 Task: Look for space in Montecarlo, Argentina from 4th September, 2023 to 10th September, 2023 for 1 adult in price range Rs.9000 to Rs.17000. Place can be private room with 1  bedroom having 1 bed and 1 bathroom. Property type can be hotel. Amenities needed are: heating, . Booking option can be shelf check-in. Required host language is English.
Action: Mouse moved to (382, 135)
Screenshot: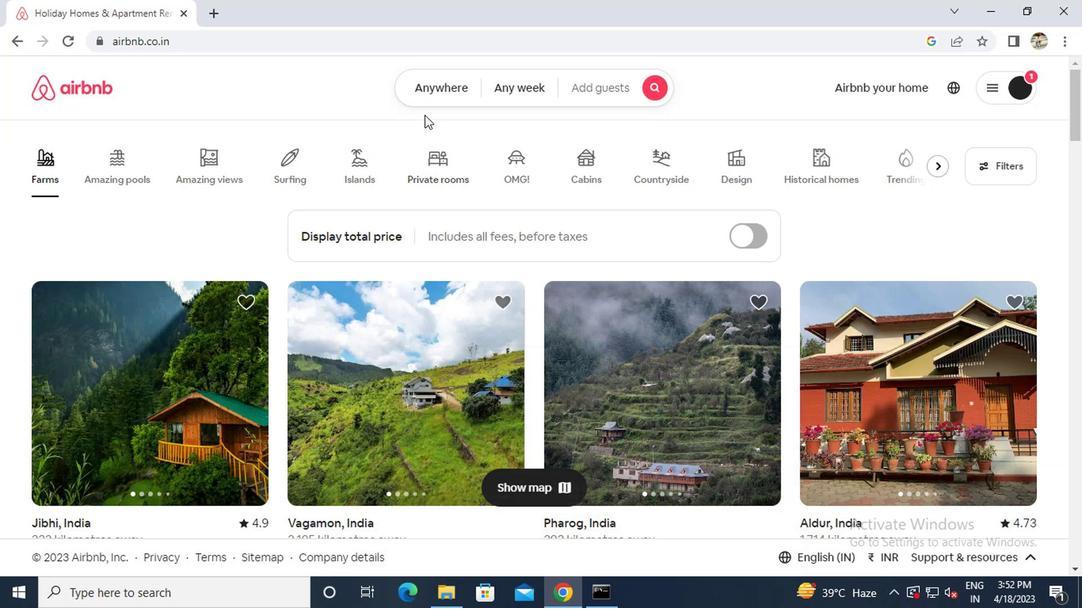 
Action: Mouse pressed left at (382, 135)
Screenshot: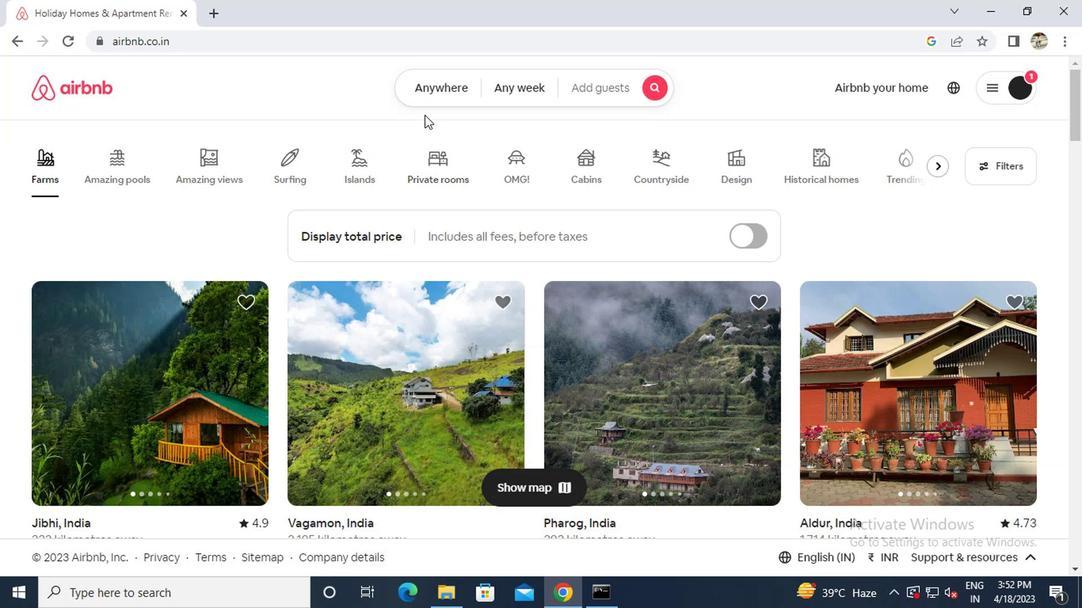 
Action: Mouse moved to (316, 178)
Screenshot: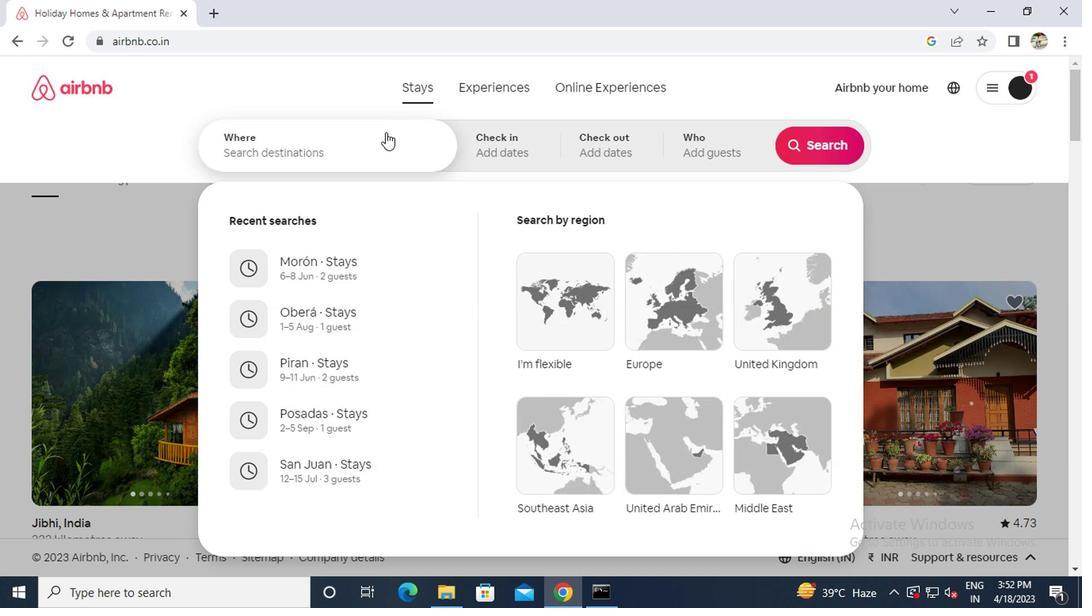 
Action: Mouse pressed left at (316, 178)
Screenshot: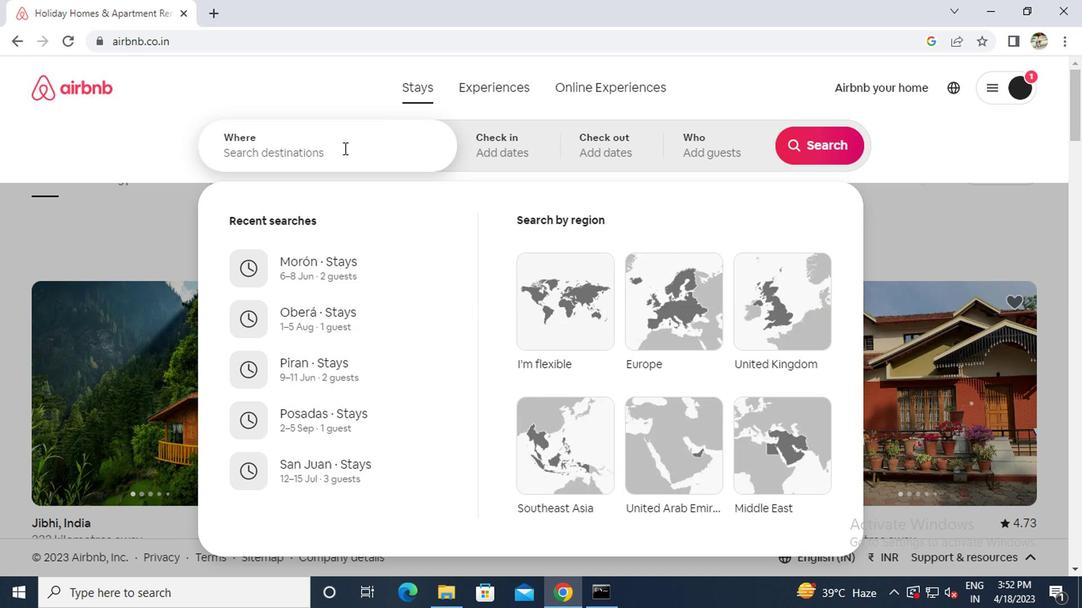 
Action: Key pressed m<Key.caps_lock>ontecarlo<Key.space><Key.caps_lock>a<Key.caps_lock>rgentina
Screenshot: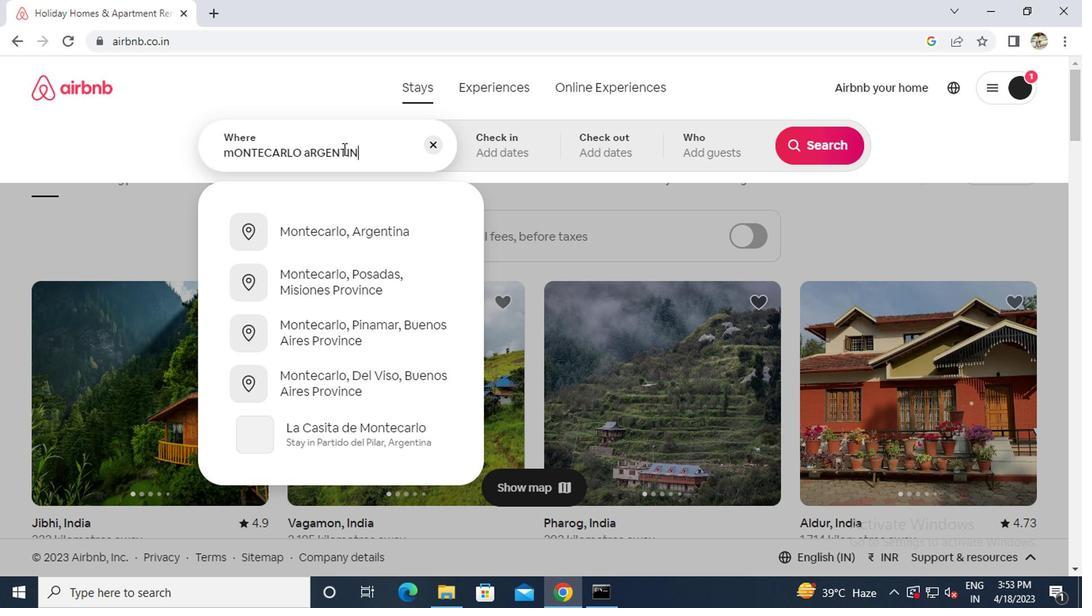 
Action: Mouse moved to (311, 236)
Screenshot: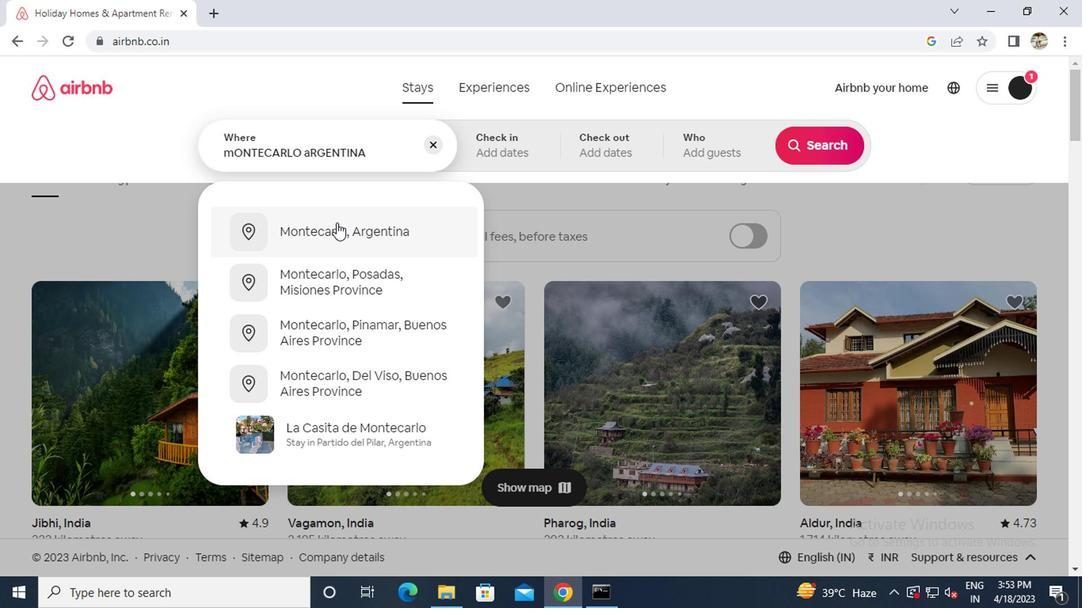 
Action: Mouse pressed left at (311, 236)
Screenshot: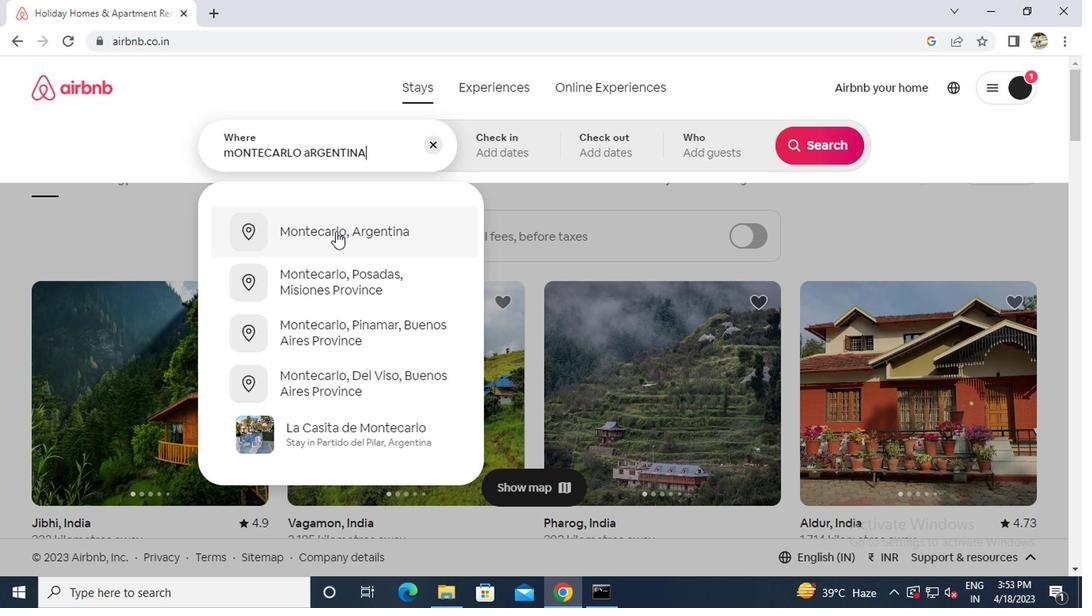 
Action: Mouse moved to (644, 264)
Screenshot: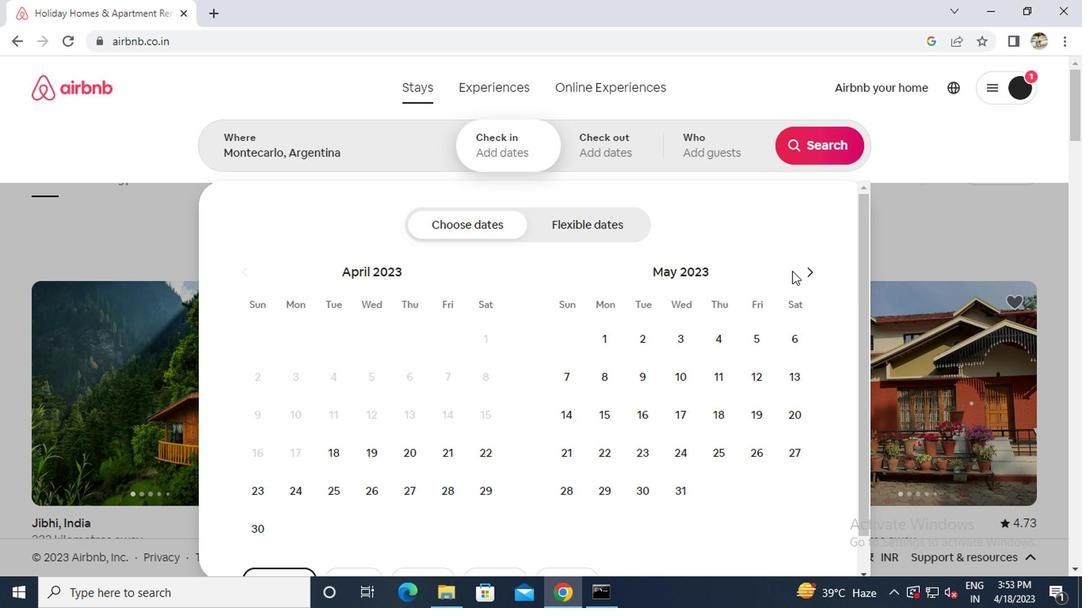 
Action: Mouse pressed left at (644, 264)
Screenshot: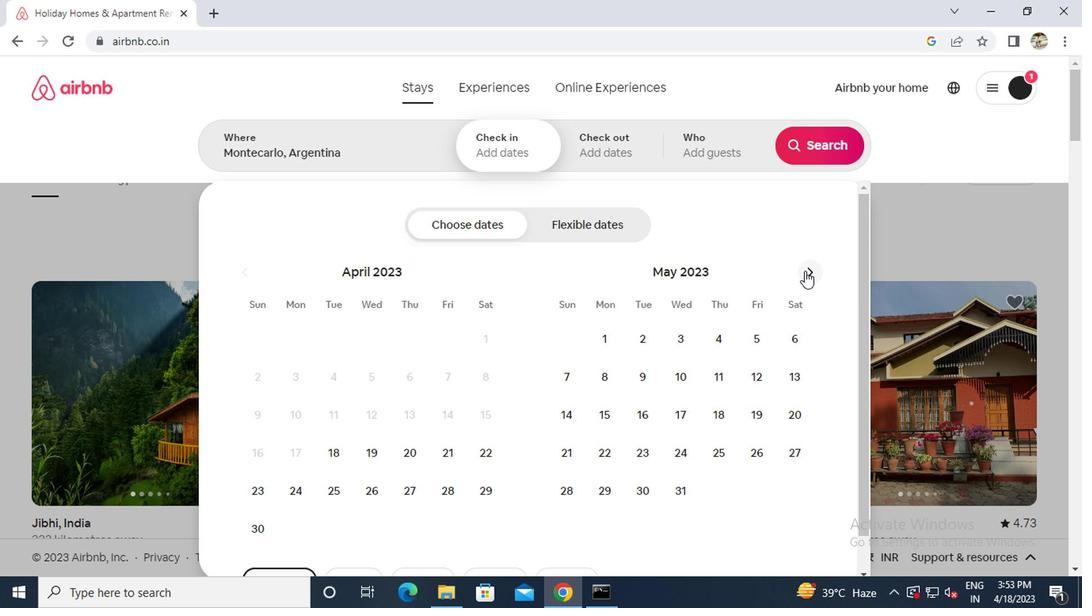 
Action: Mouse pressed left at (644, 264)
Screenshot: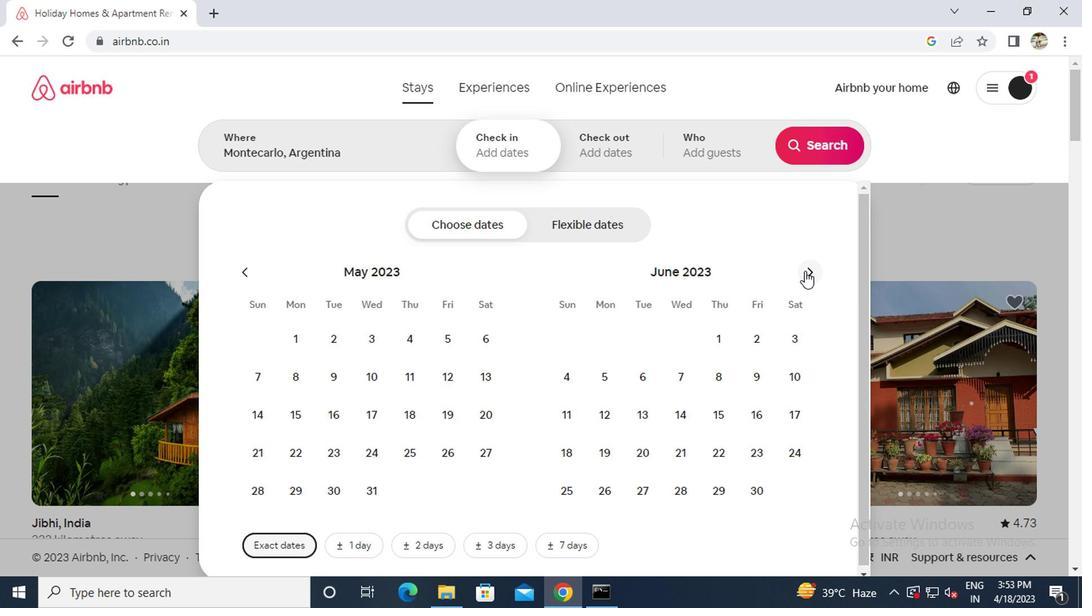 
Action: Mouse pressed left at (644, 264)
Screenshot: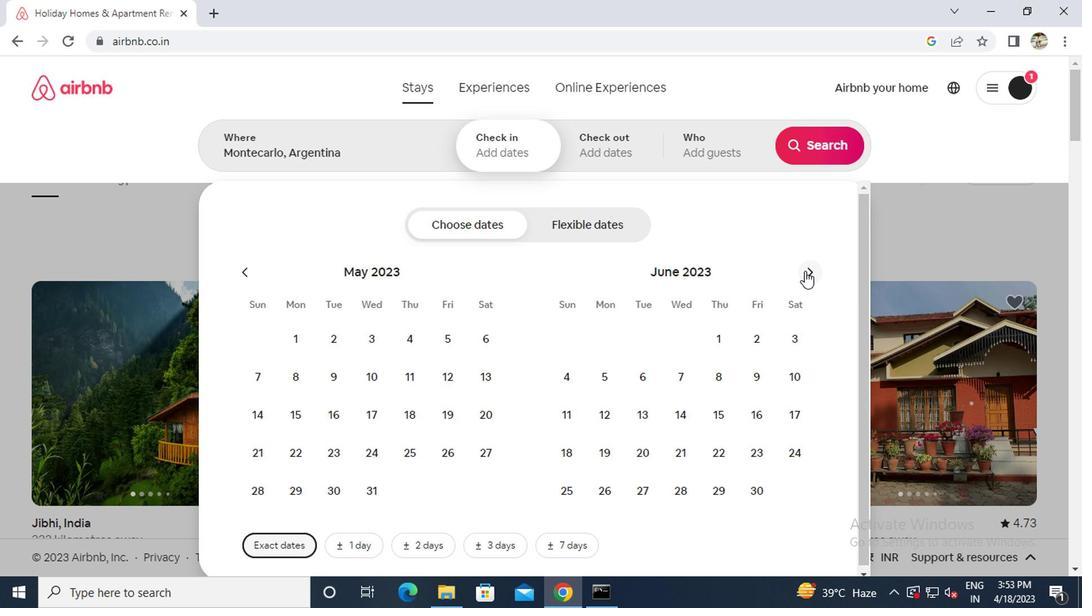 
Action: Mouse pressed left at (644, 264)
Screenshot: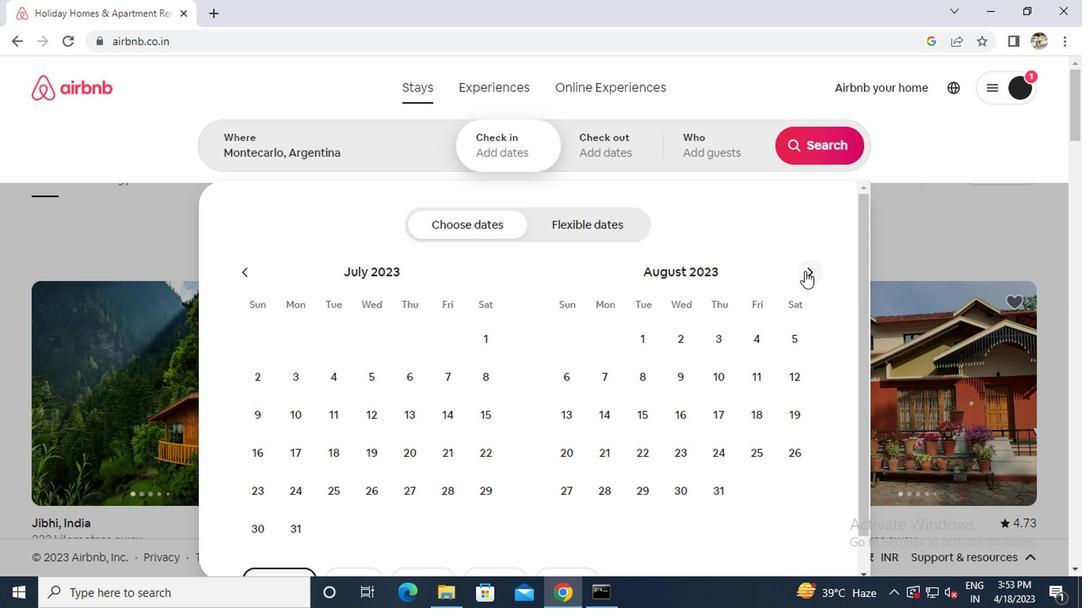 
Action: Mouse moved to (505, 335)
Screenshot: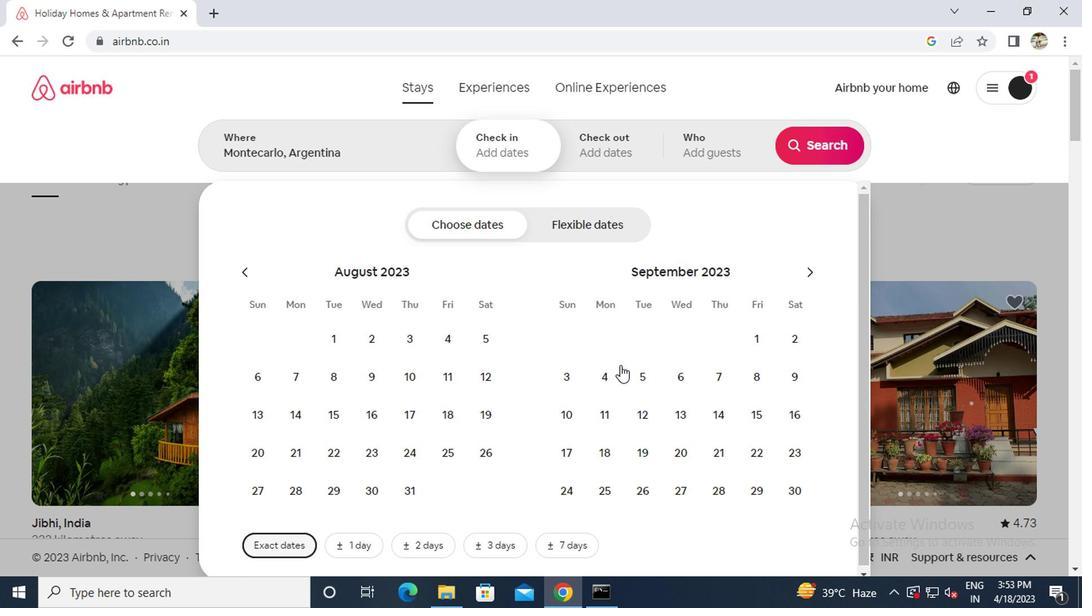 
Action: Mouse pressed left at (505, 335)
Screenshot: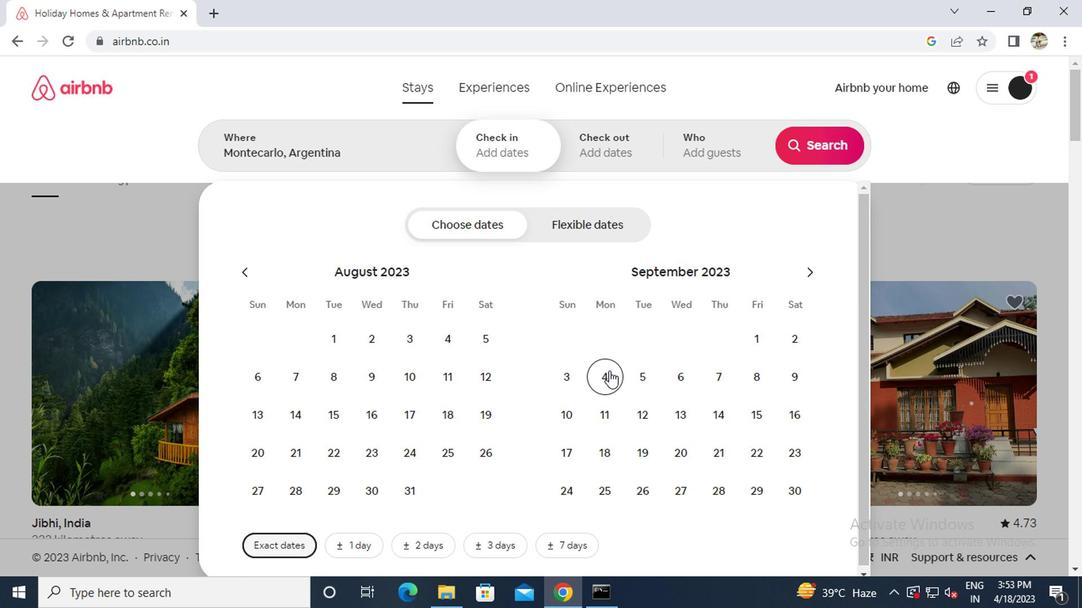 
Action: Mouse moved to (476, 361)
Screenshot: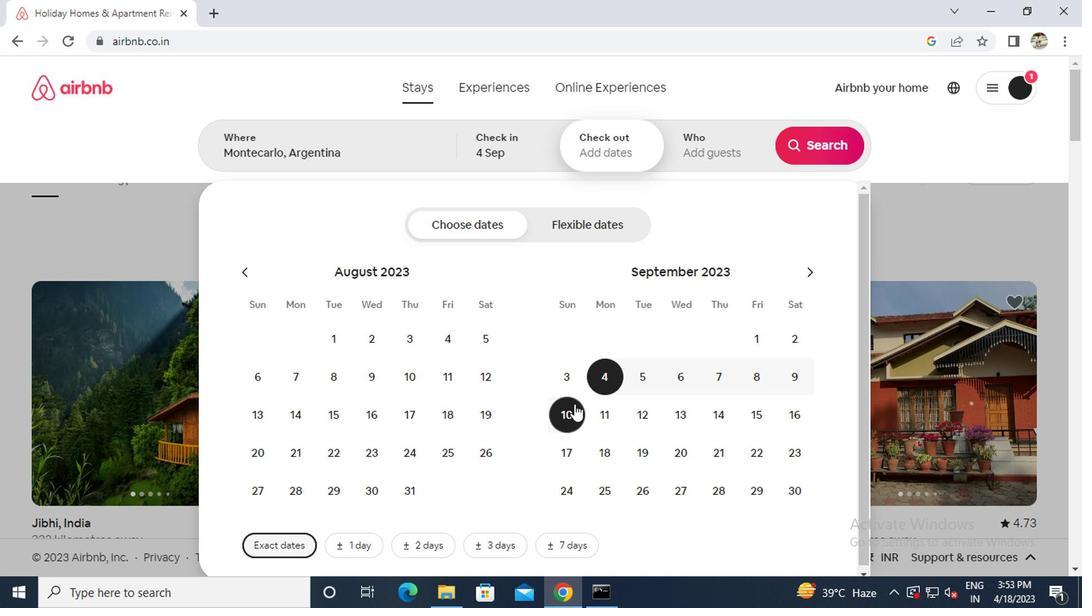 
Action: Mouse pressed left at (476, 361)
Screenshot: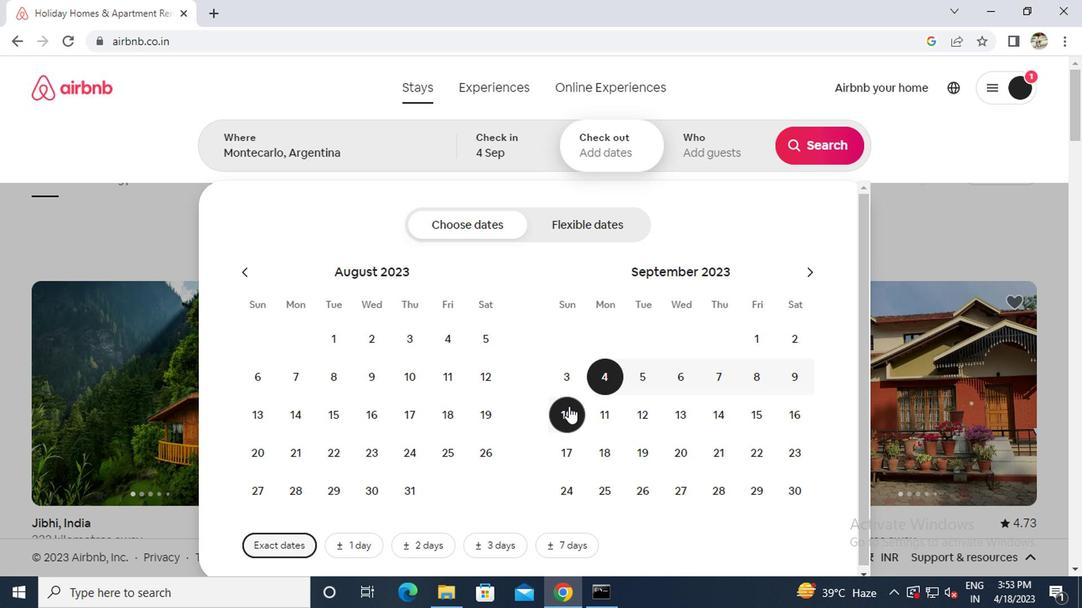 
Action: Mouse moved to (569, 185)
Screenshot: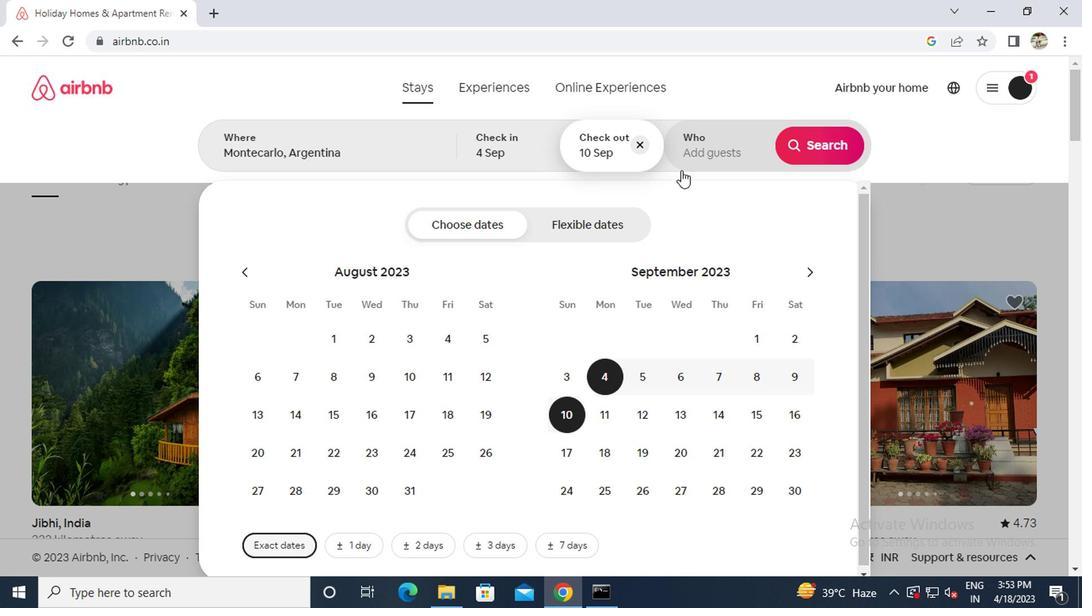
Action: Mouse pressed left at (569, 185)
Screenshot: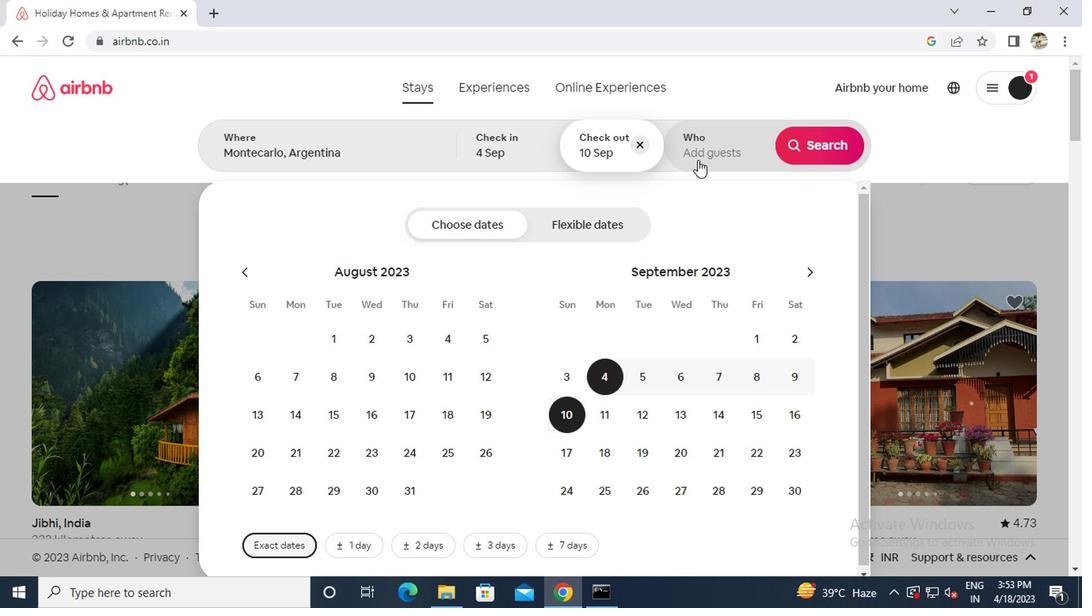 
Action: Mouse moved to (657, 231)
Screenshot: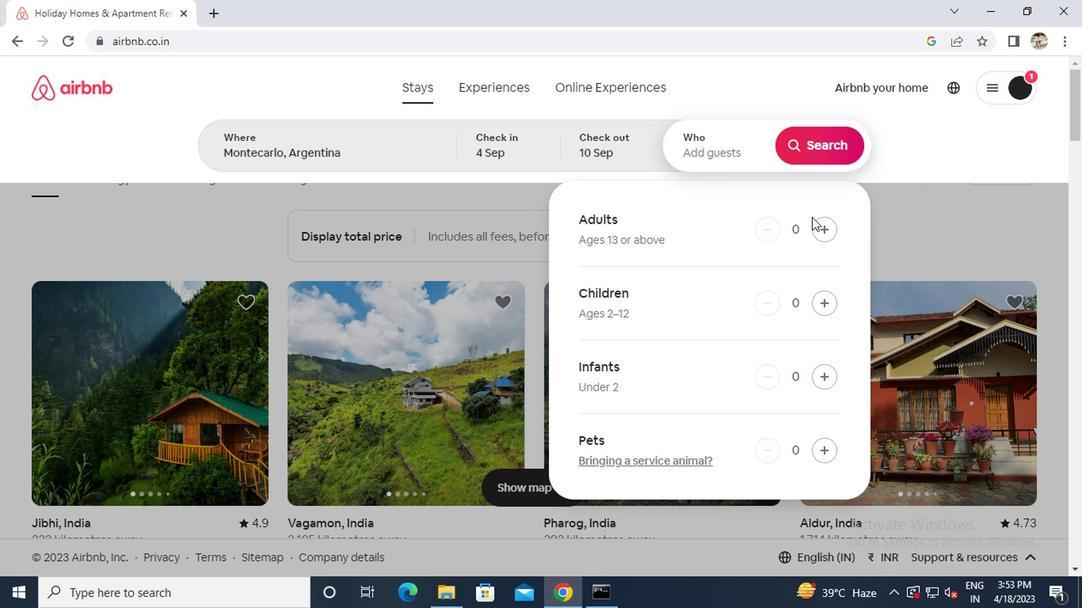 
Action: Mouse pressed left at (657, 231)
Screenshot: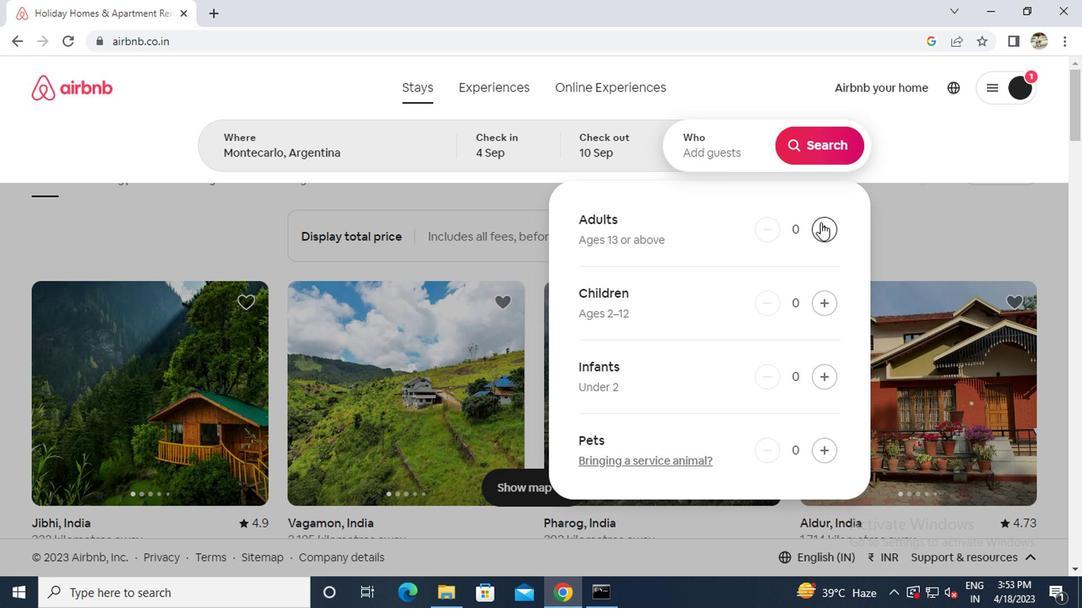
Action: Mouse moved to (657, 170)
Screenshot: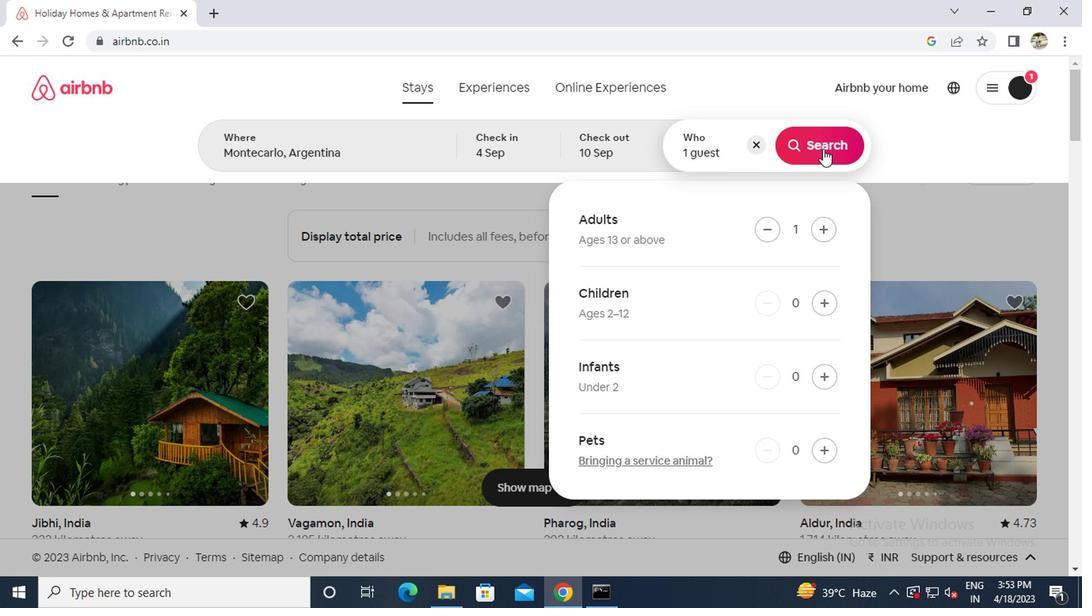 
Action: Mouse pressed left at (657, 170)
Screenshot: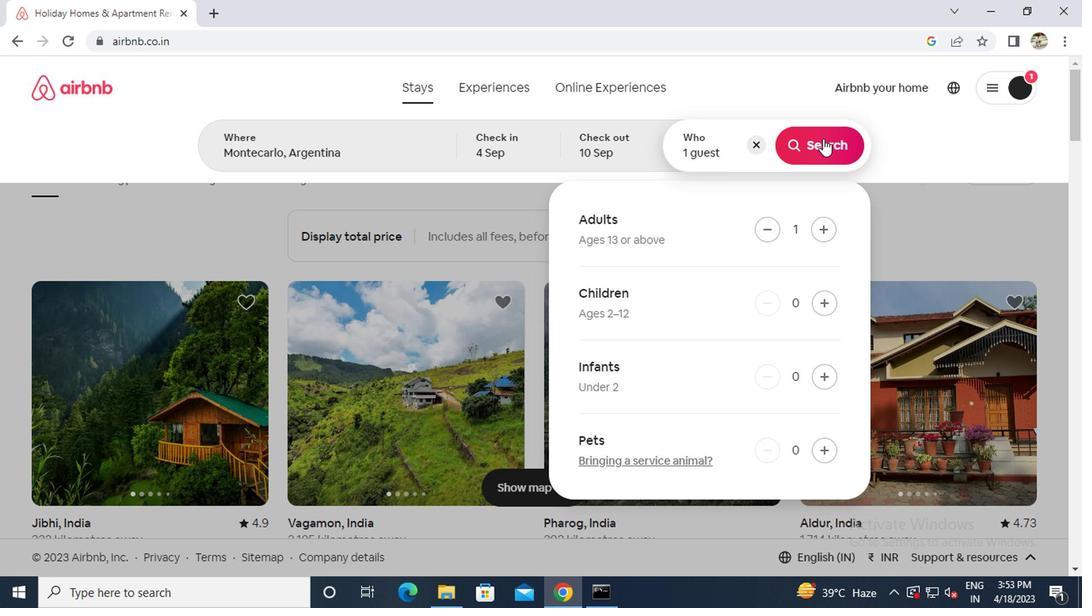 
Action: Mouse moved to (783, 179)
Screenshot: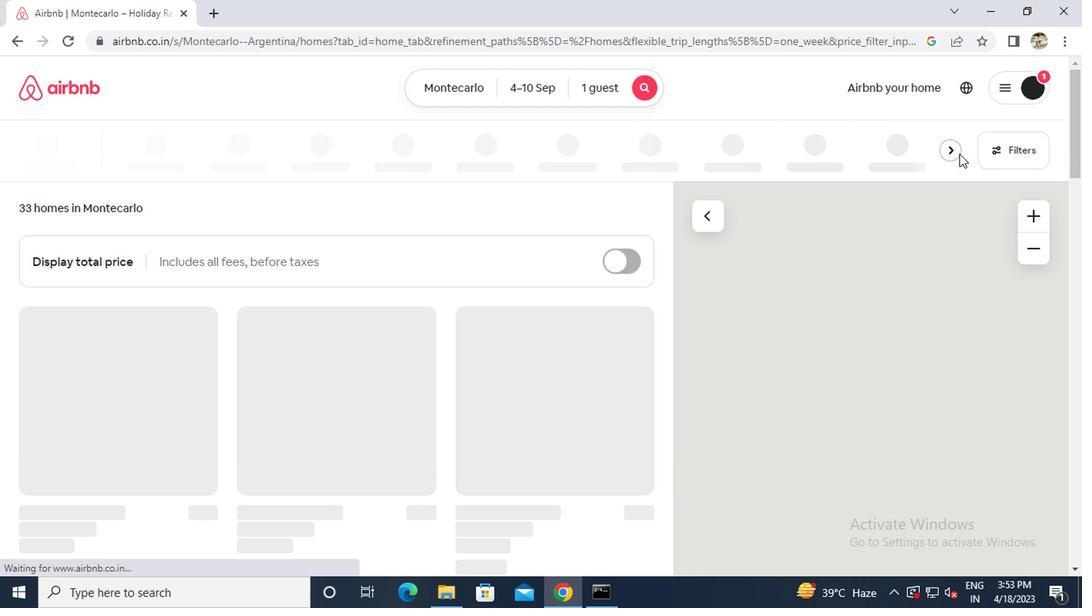 
Action: Mouse pressed left at (783, 179)
Screenshot: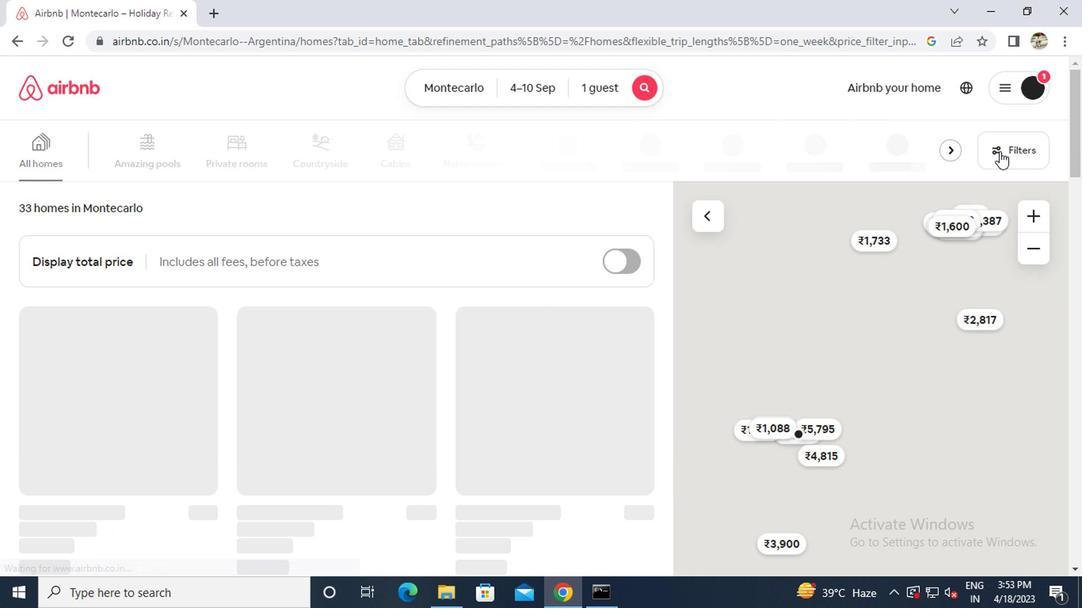 
Action: Mouse moved to (325, 321)
Screenshot: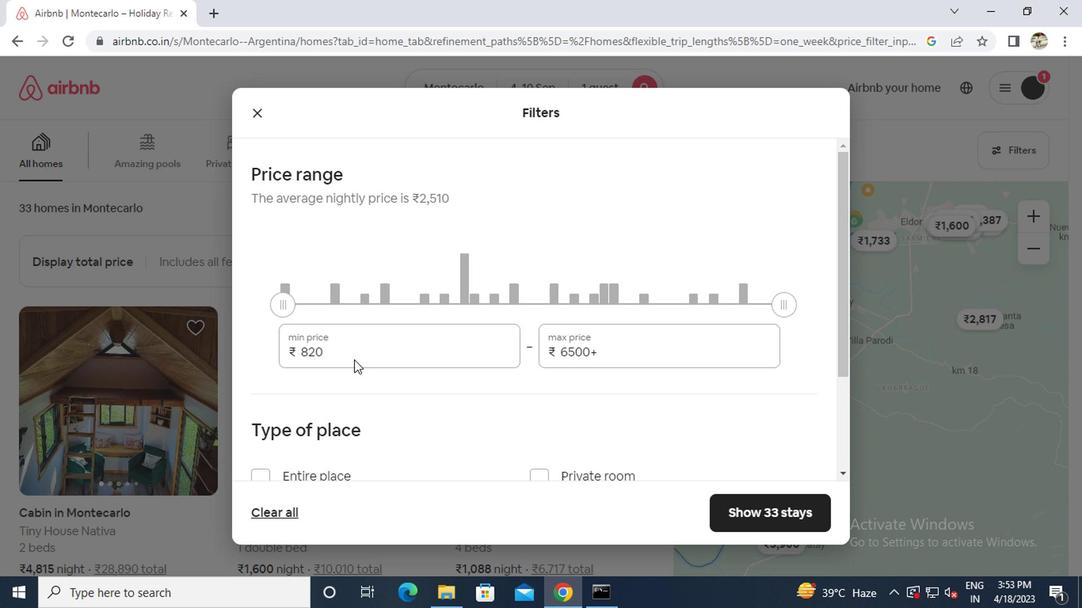 
Action: Mouse pressed left at (325, 321)
Screenshot: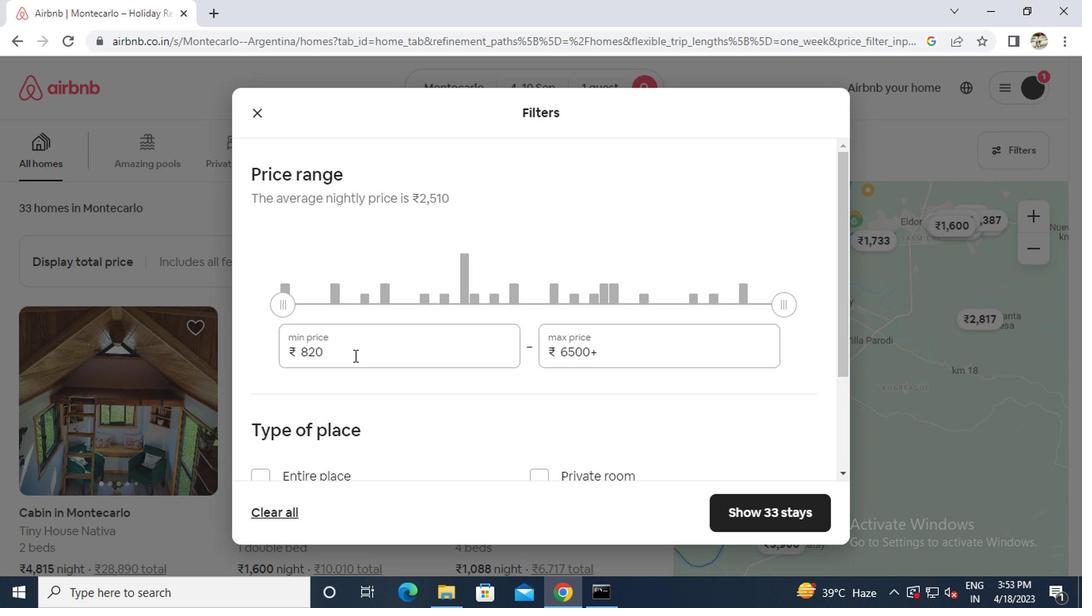 
Action: Key pressed ctrl+A9000
Screenshot: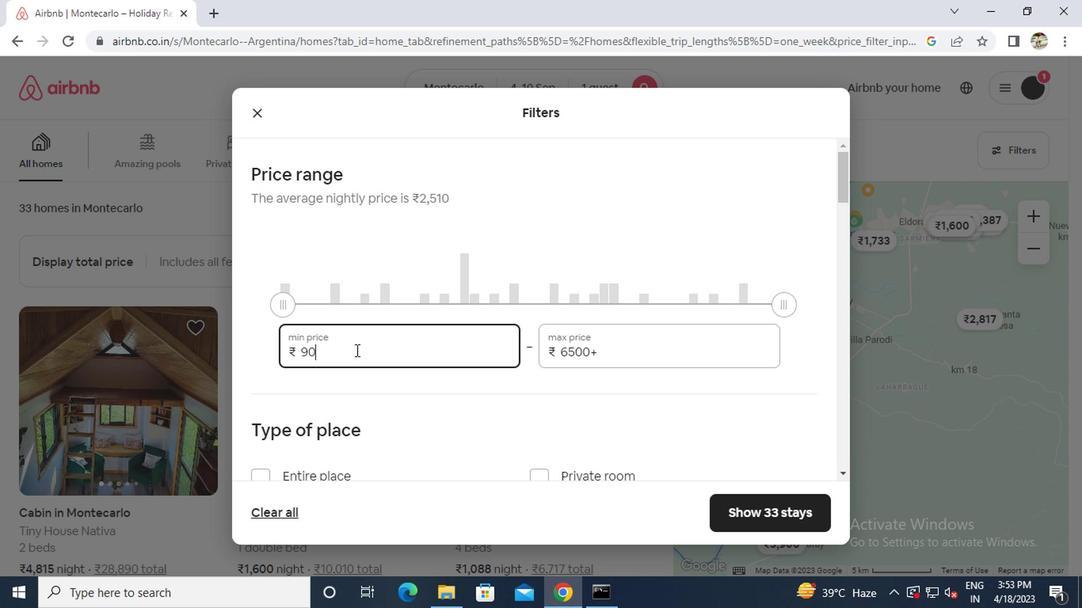 
Action: Mouse moved to (501, 324)
Screenshot: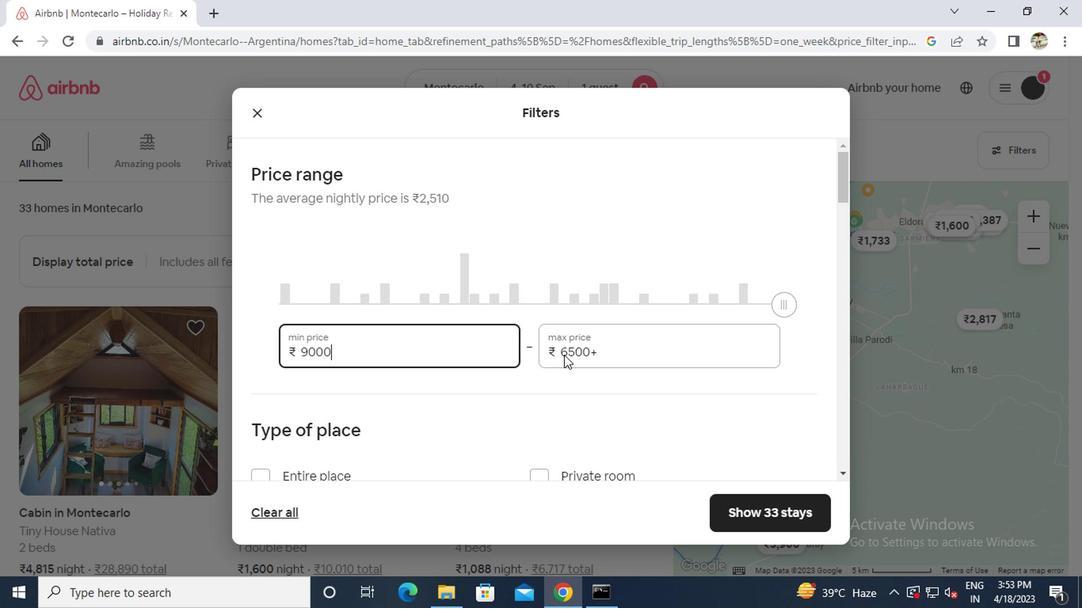 
Action: Mouse pressed left at (501, 324)
Screenshot: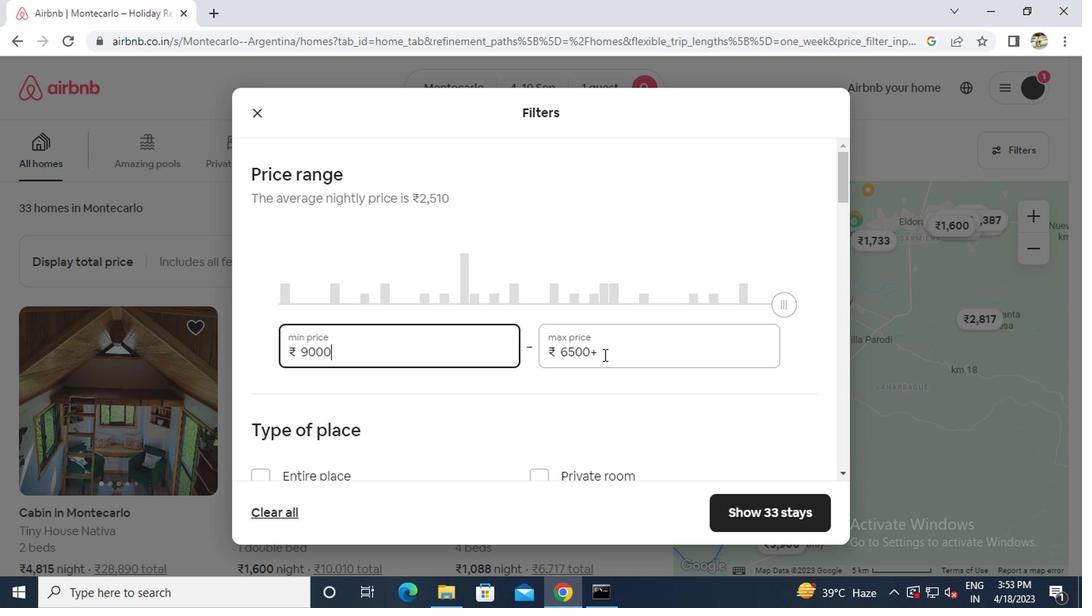 
Action: Key pressed ctrl+A17000
Screenshot: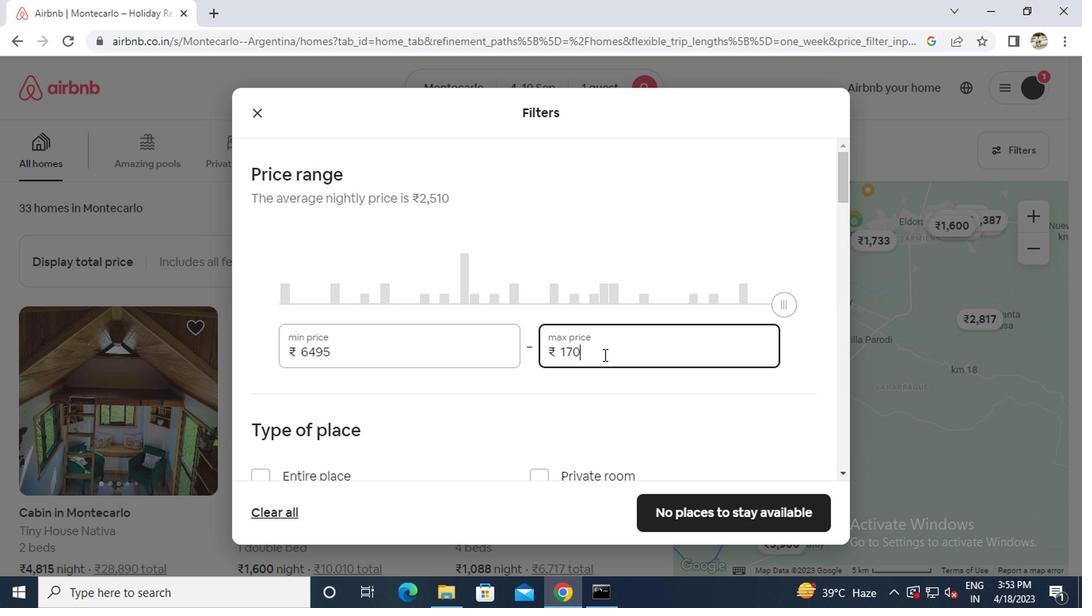 
Action: Mouse scrolled (501, 324) with delta (0, 0)
Screenshot: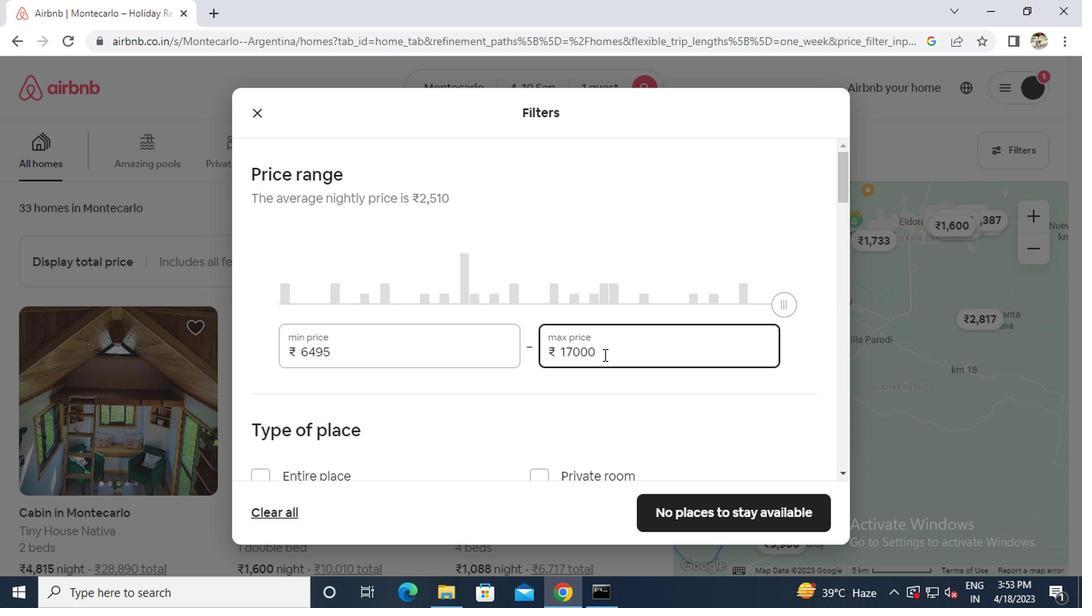 
Action: Mouse moved to (501, 324)
Screenshot: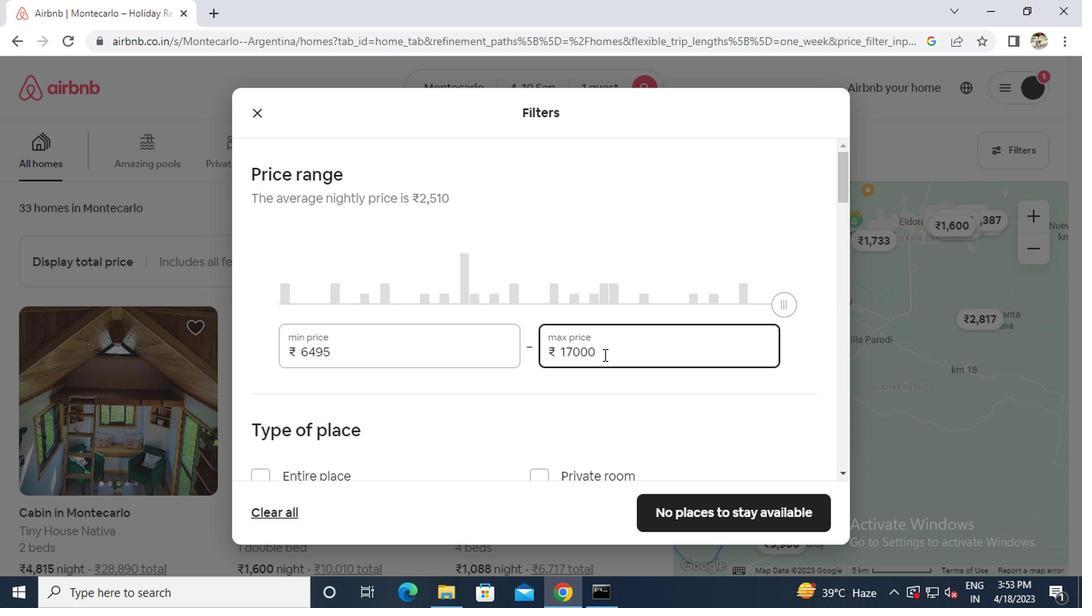 
Action: Mouse scrolled (501, 324) with delta (0, 0)
Screenshot: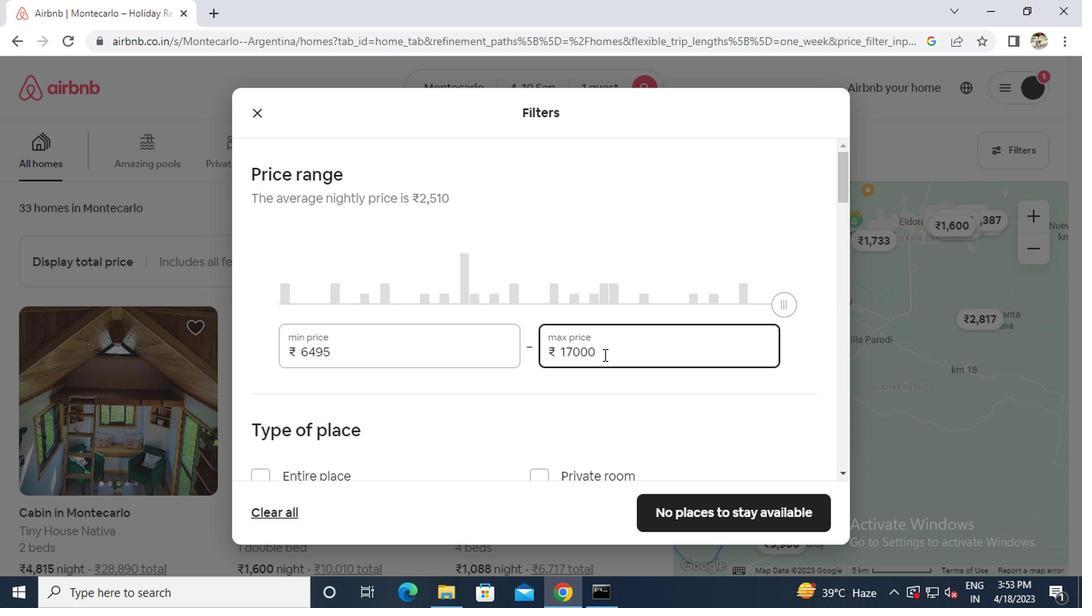 
Action: Mouse moved to (460, 304)
Screenshot: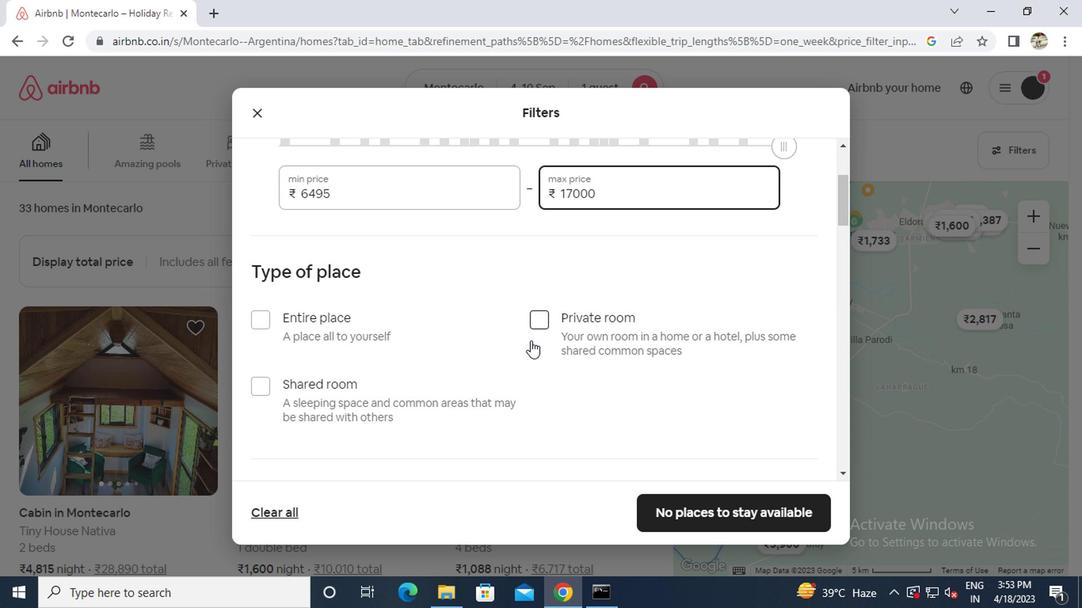 
Action: Mouse pressed left at (460, 304)
Screenshot: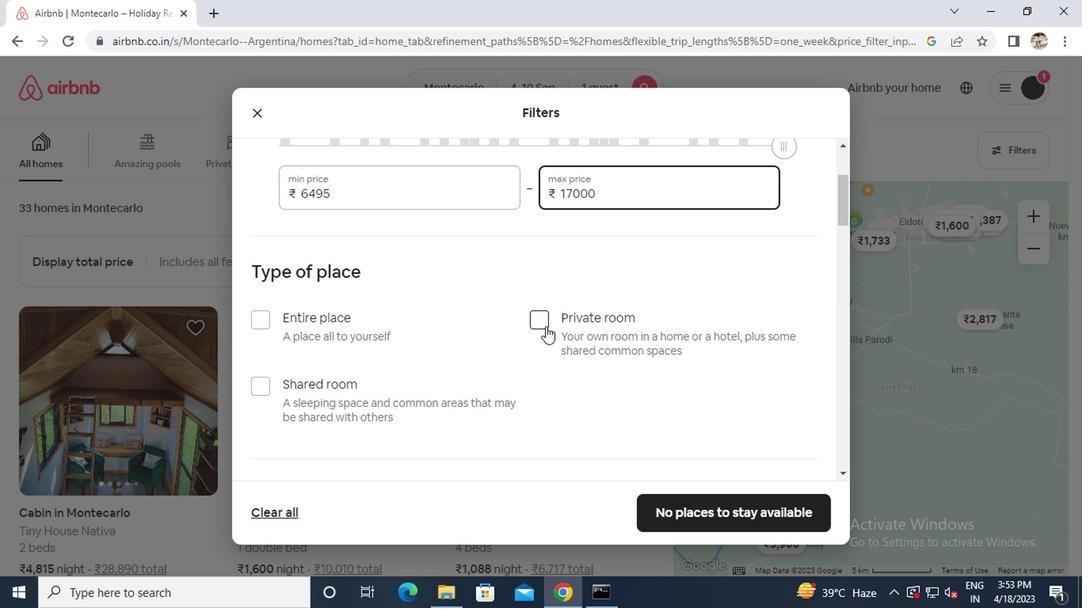 
Action: Mouse scrolled (460, 303) with delta (0, 0)
Screenshot: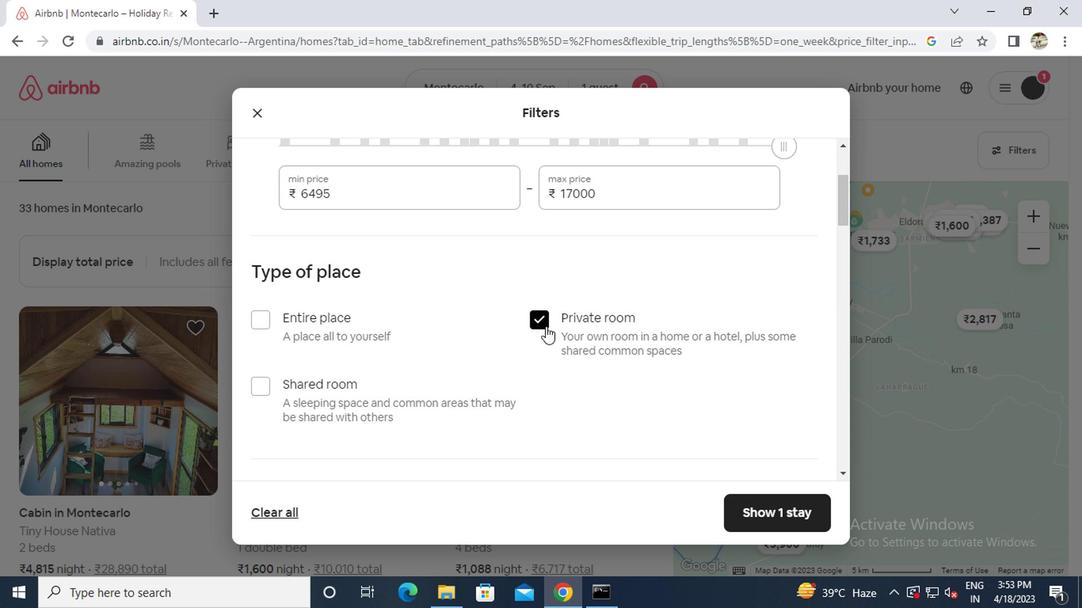
Action: Mouse moved to (459, 303)
Screenshot: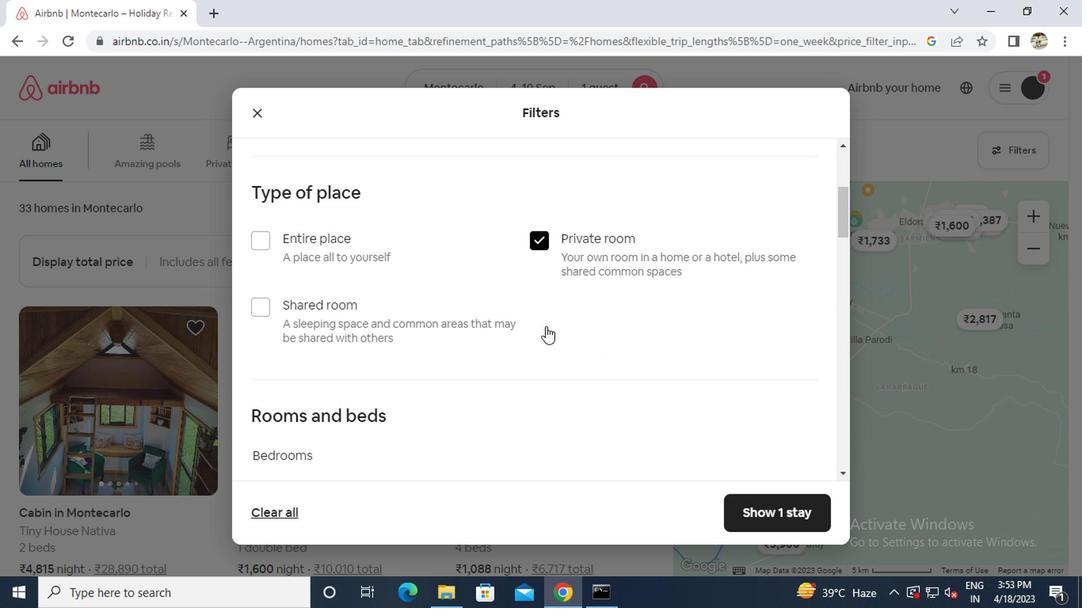 
Action: Mouse scrolled (459, 303) with delta (0, 0)
Screenshot: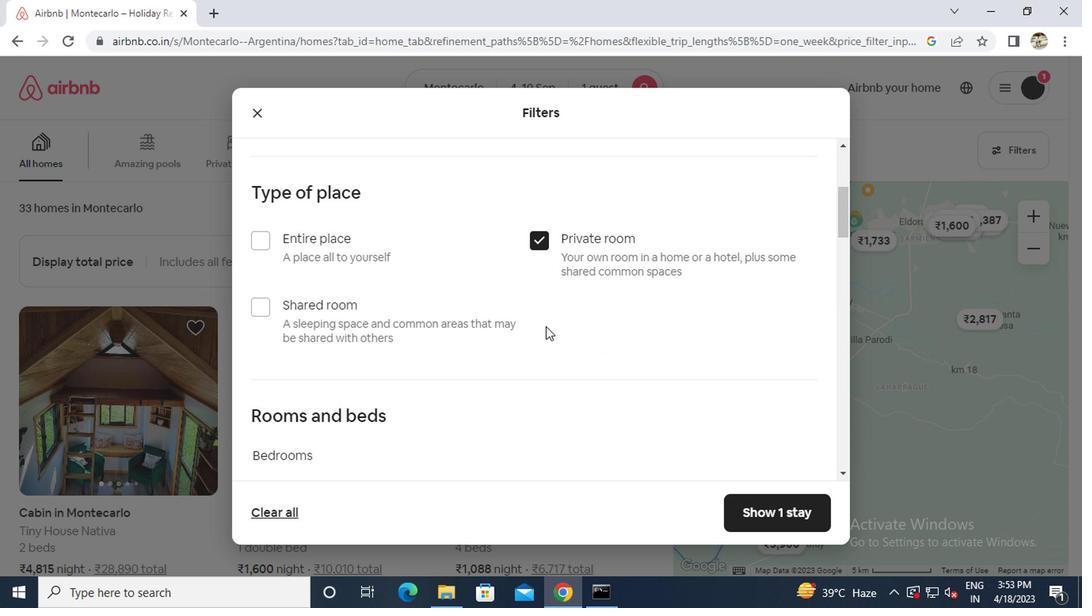 
Action: Mouse moved to (459, 303)
Screenshot: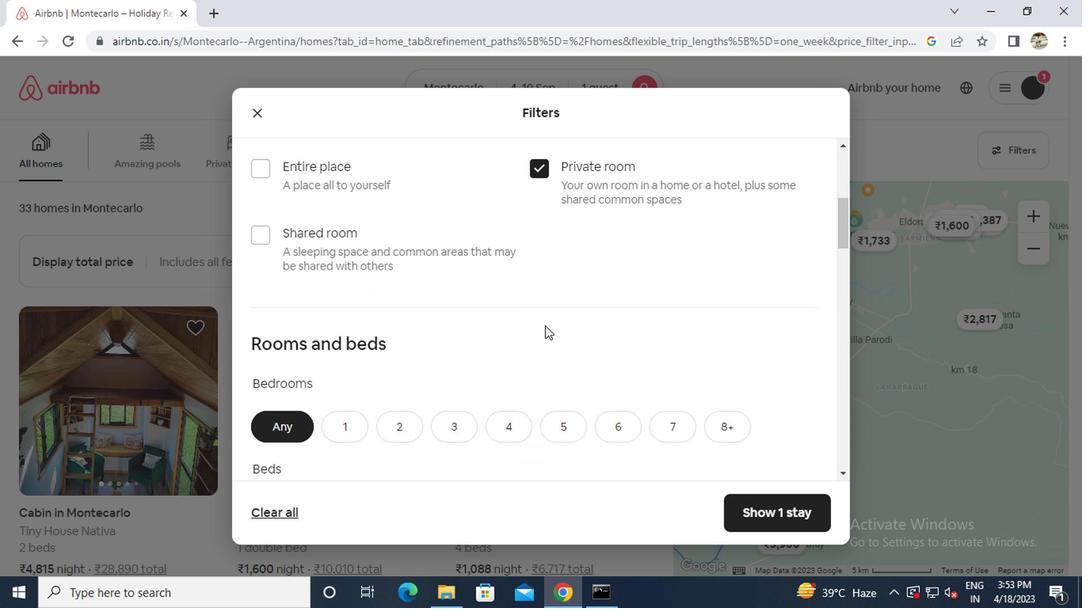 
Action: Mouse scrolled (459, 303) with delta (0, 0)
Screenshot: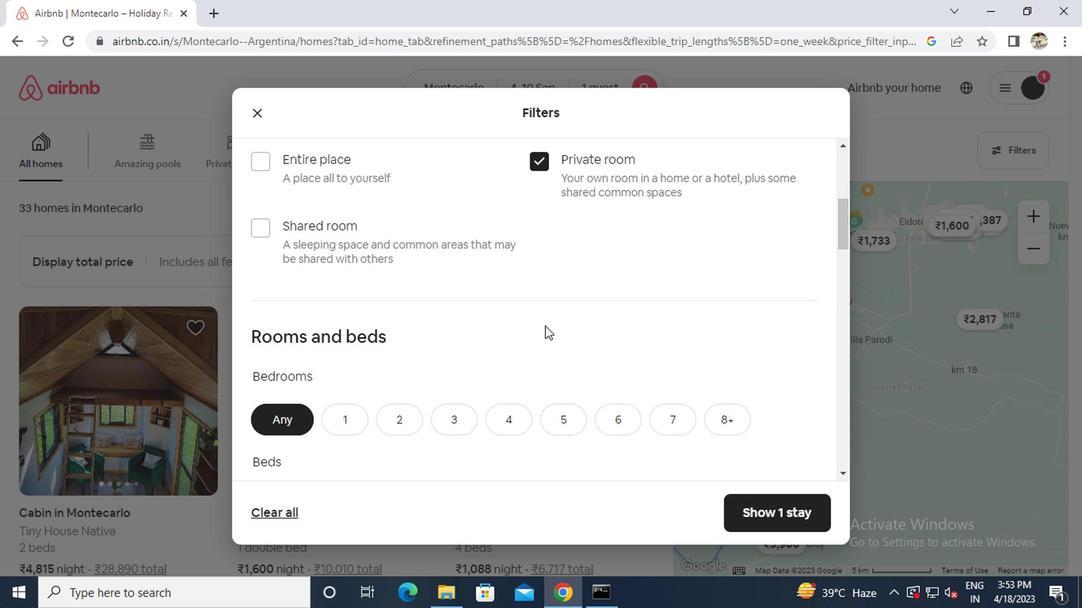 
Action: Mouse scrolled (459, 303) with delta (0, 0)
Screenshot: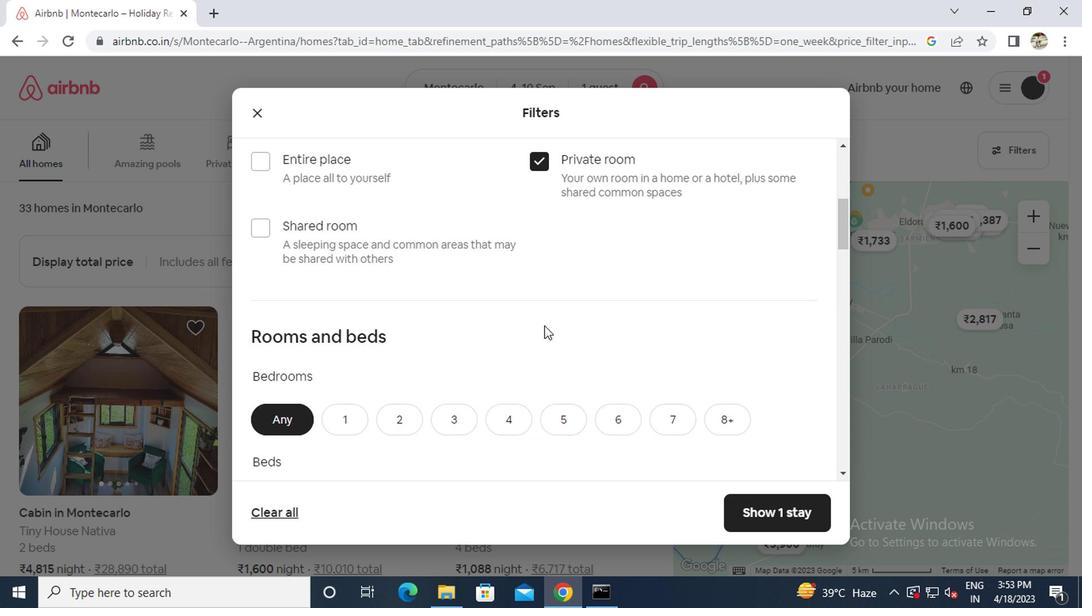 
Action: Mouse moved to (319, 259)
Screenshot: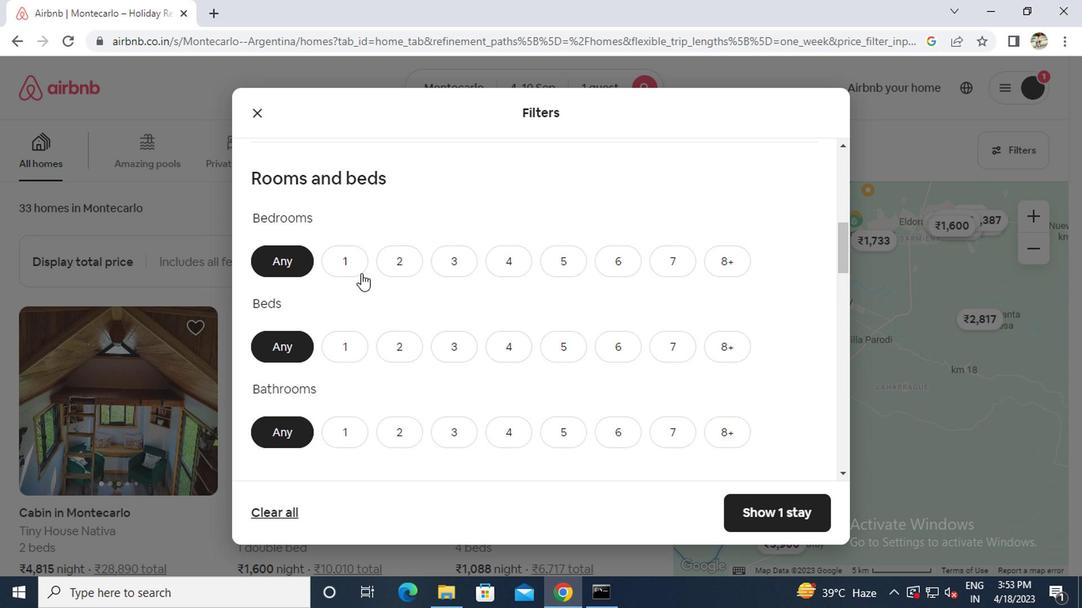 
Action: Mouse pressed left at (319, 259)
Screenshot: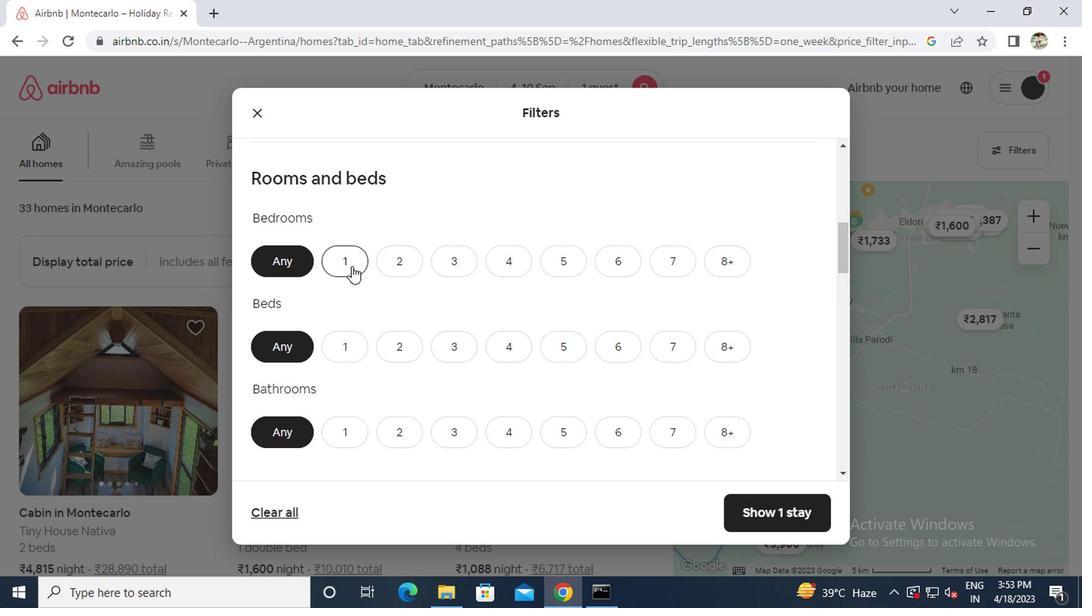 
Action: Mouse moved to (321, 312)
Screenshot: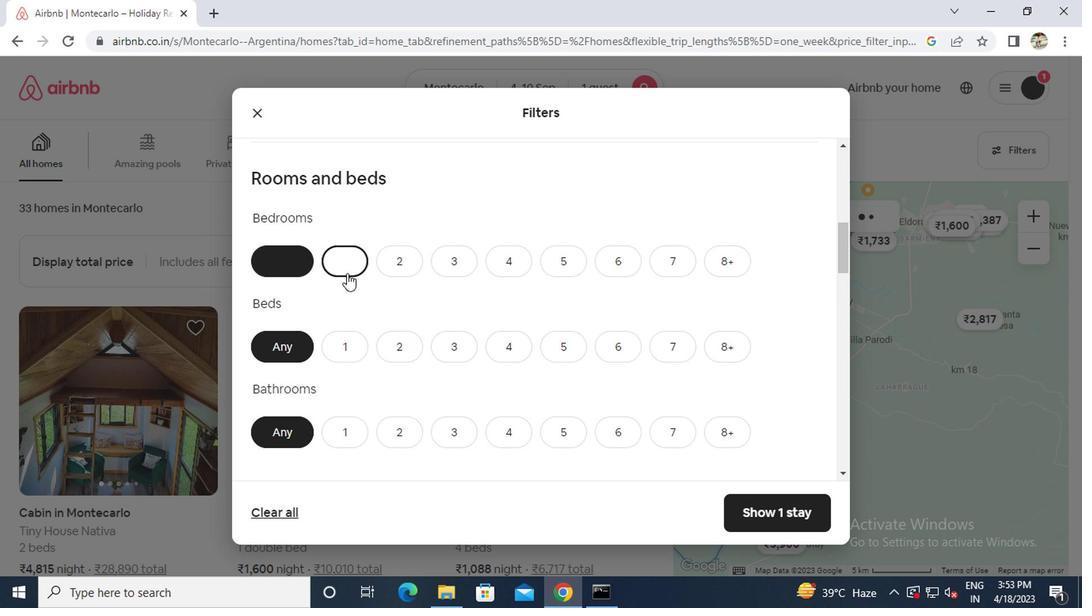 
Action: Mouse pressed left at (321, 312)
Screenshot: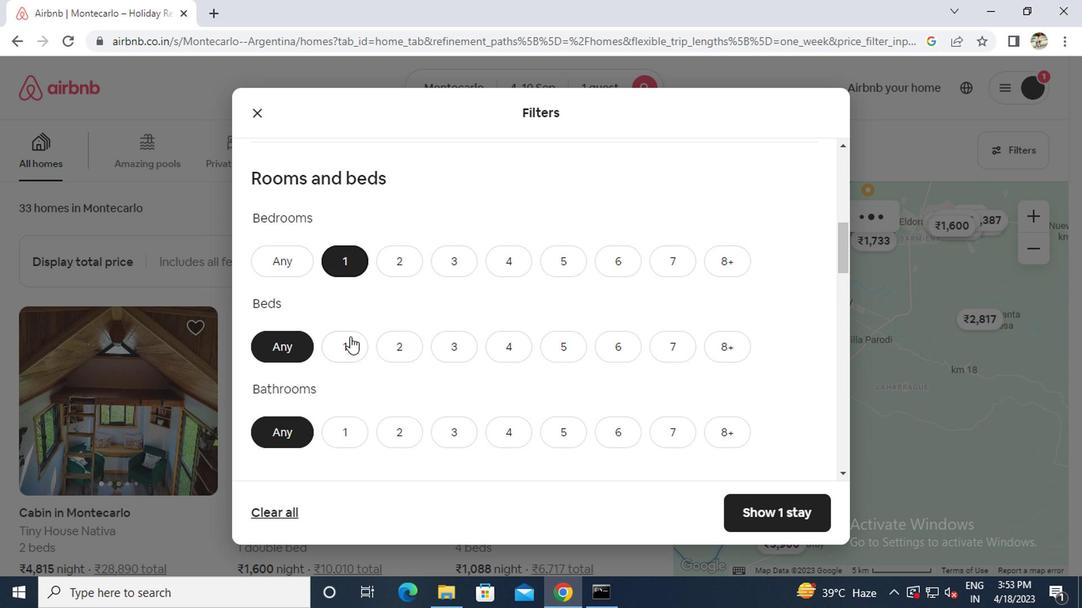 
Action: Mouse moved to (319, 373)
Screenshot: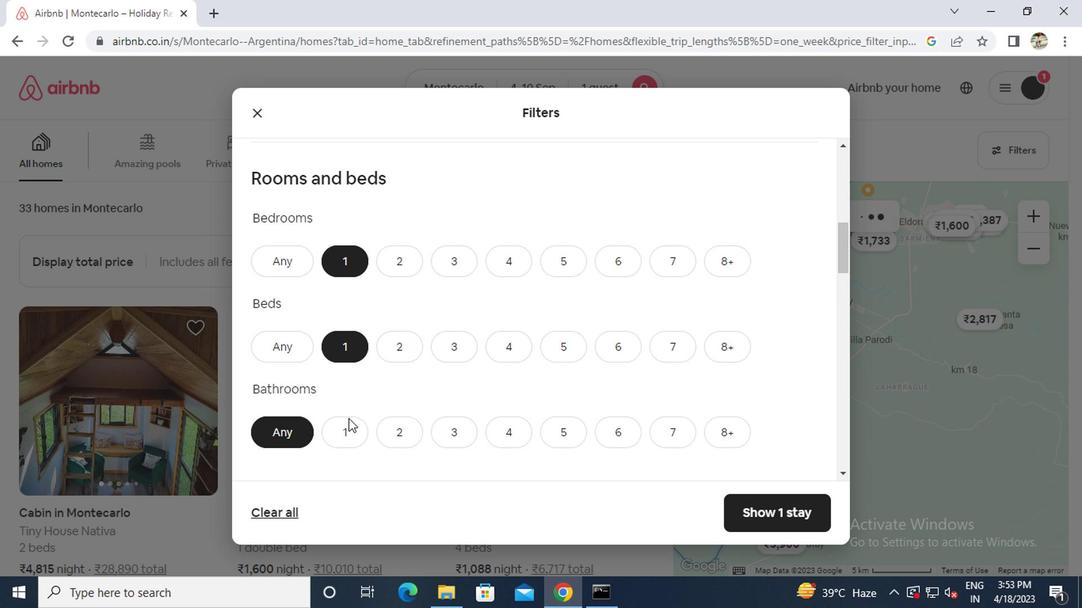 
Action: Mouse pressed left at (319, 373)
Screenshot: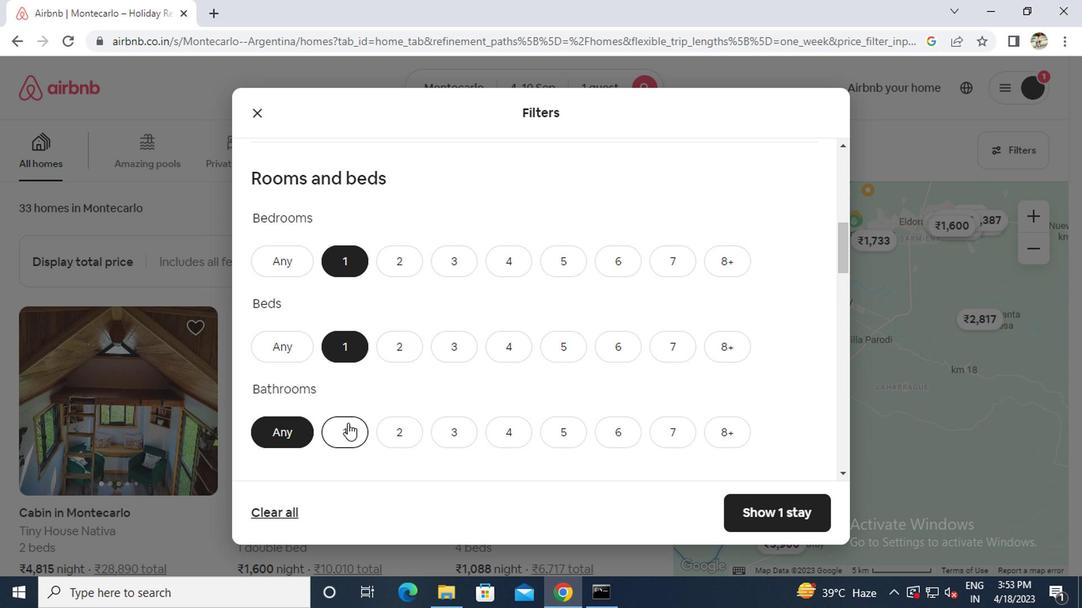 
Action: Mouse scrolled (319, 372) with delta (0, 0)
Screenshot: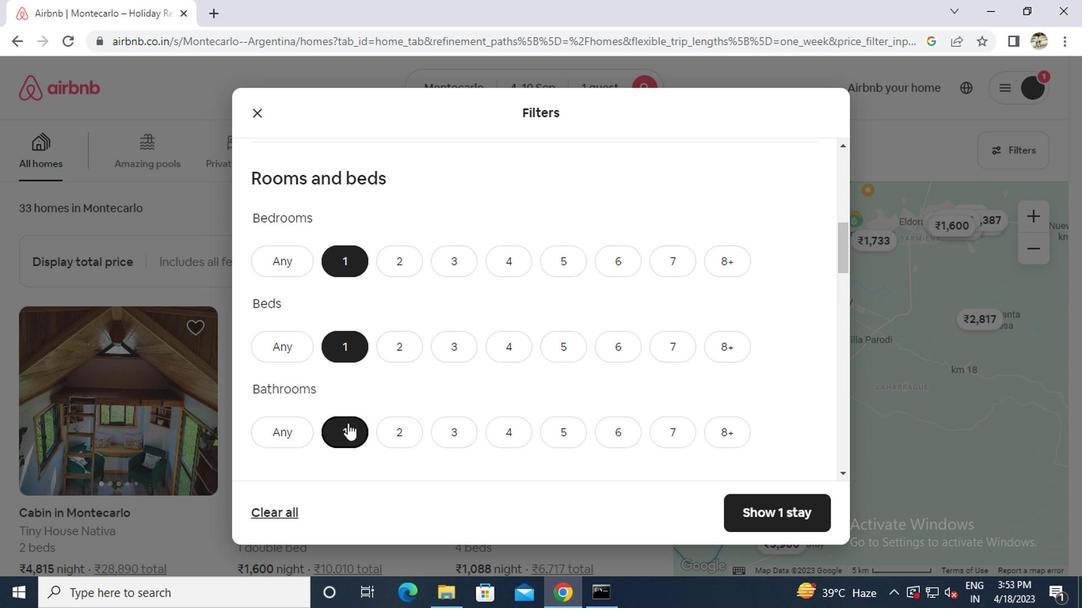 
Action: Mouse scrolled (319, 372) with delta (0, 0)
Screenshot: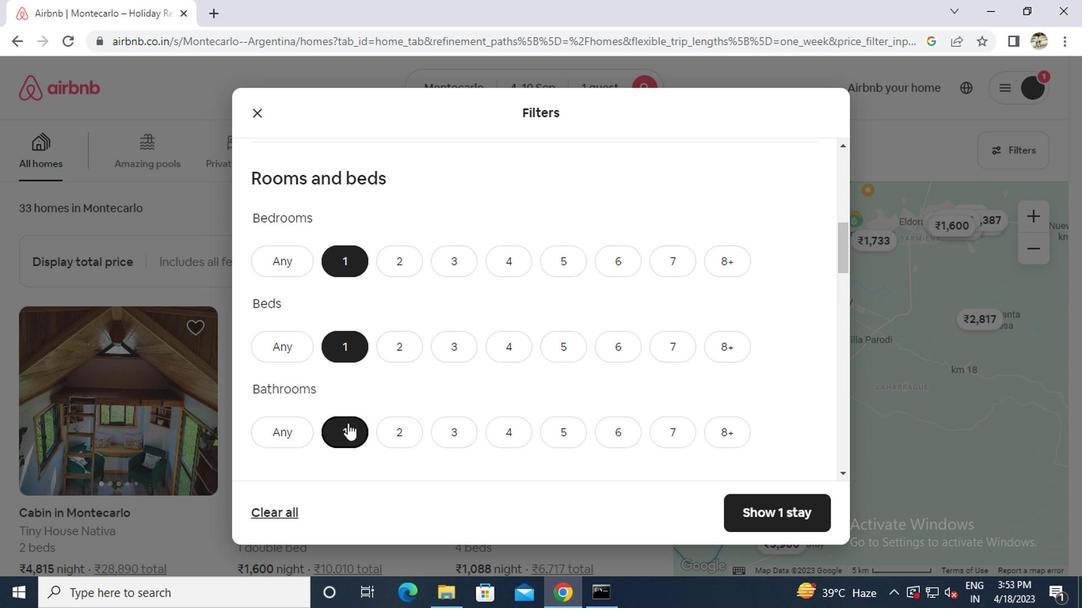 
Action: Mouse scrolled (319, 372) with delta (0, 0)
Screenshot: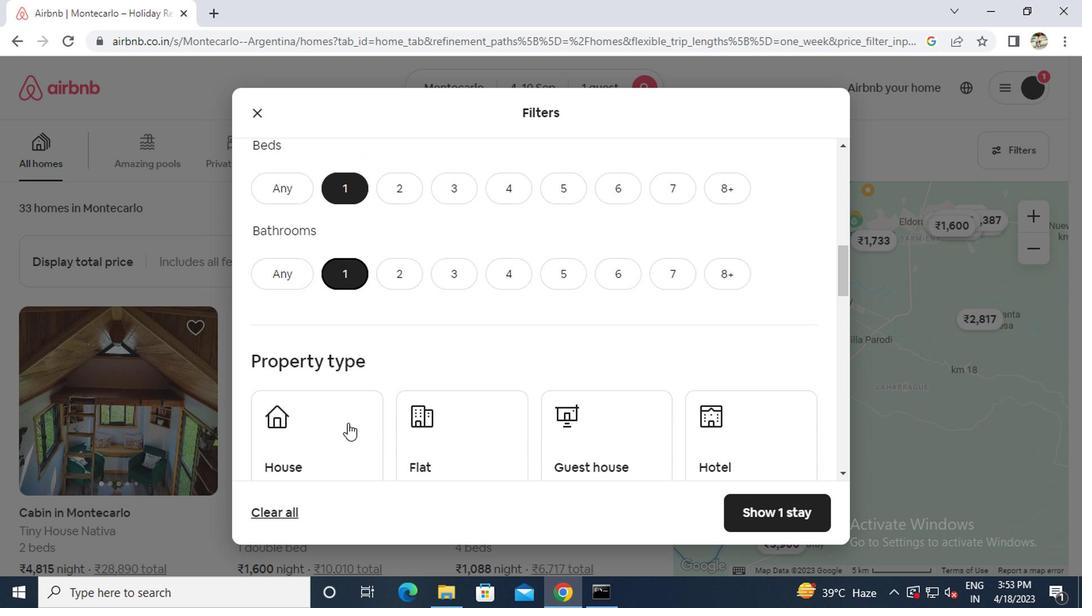 
Action: Mouse moved to (569, 328)
Screenshot: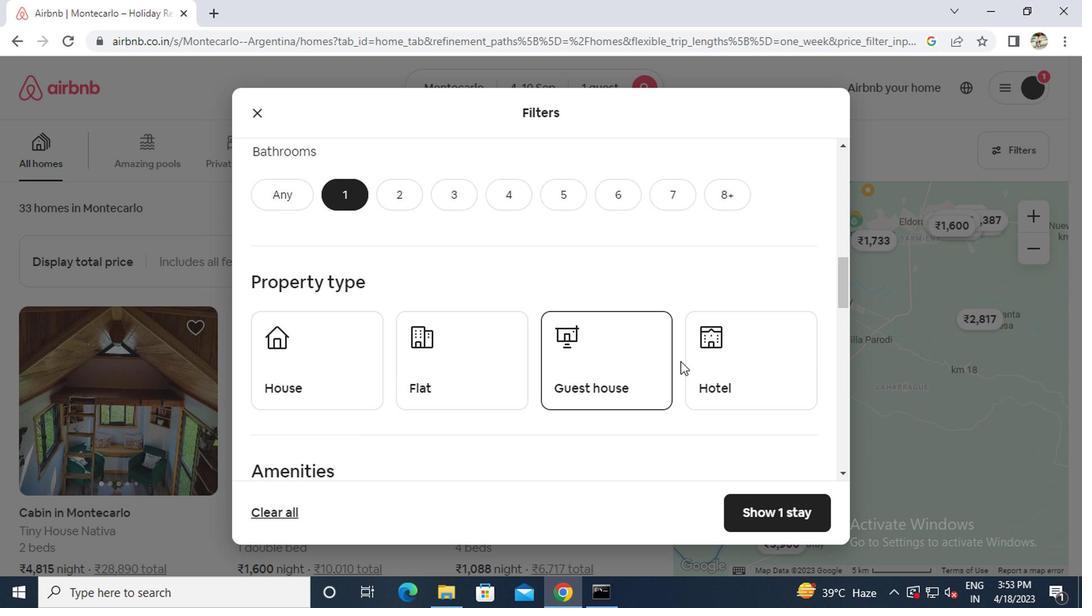 
Action: Mouse pressed left at (569, 328)
Screenshot: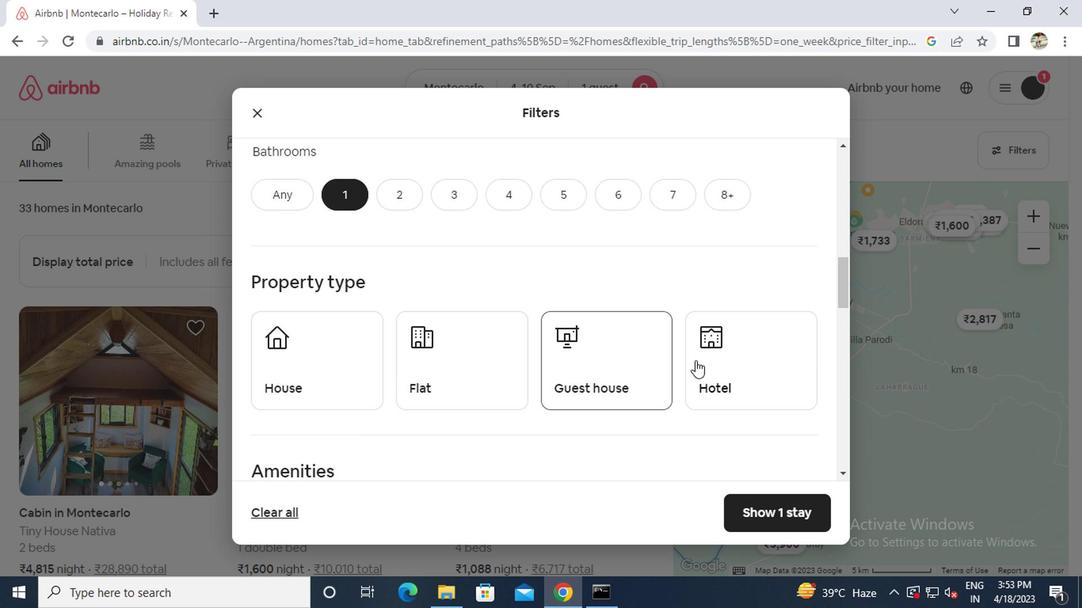 
Action: Mouse moved to (492, 346)
Screenshot: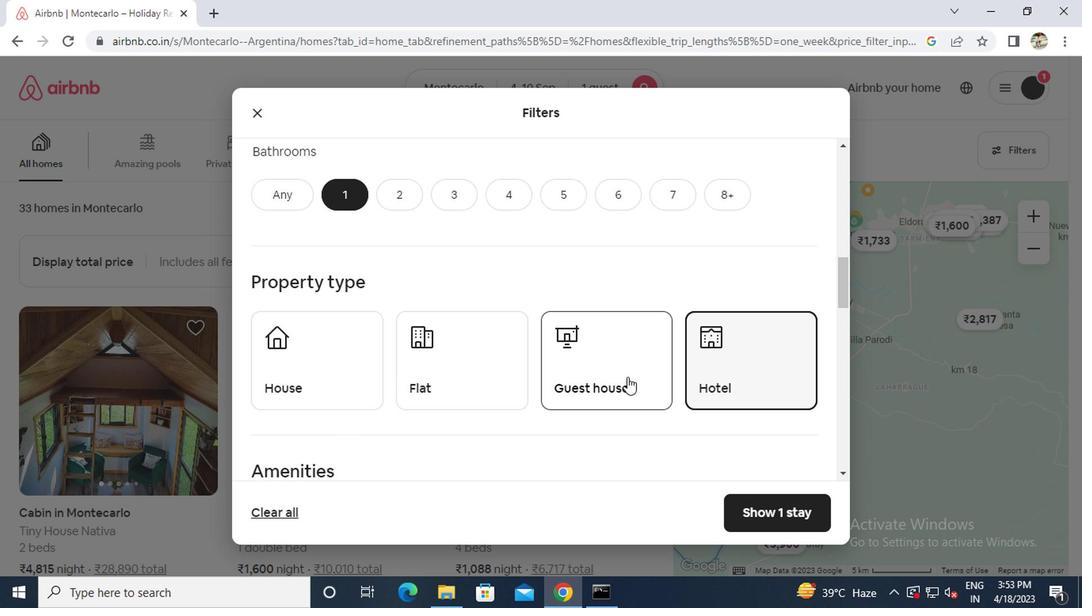 
Action: Mouse scrolled (492, 346) with delta (0, 0)
Screenshot: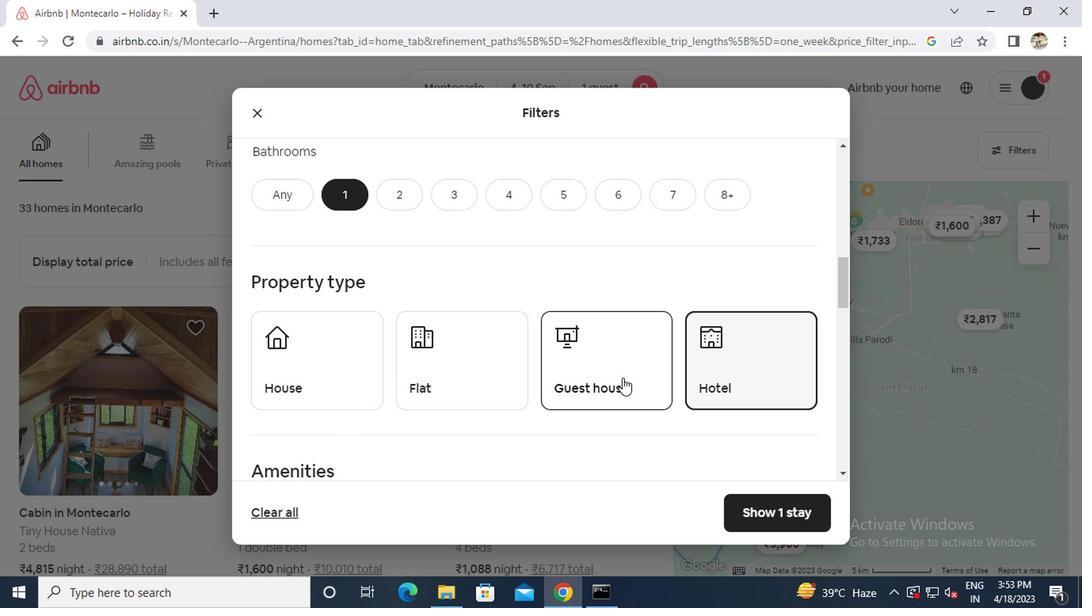 
Action: Mouse moved to (491, 346)
Screenshot: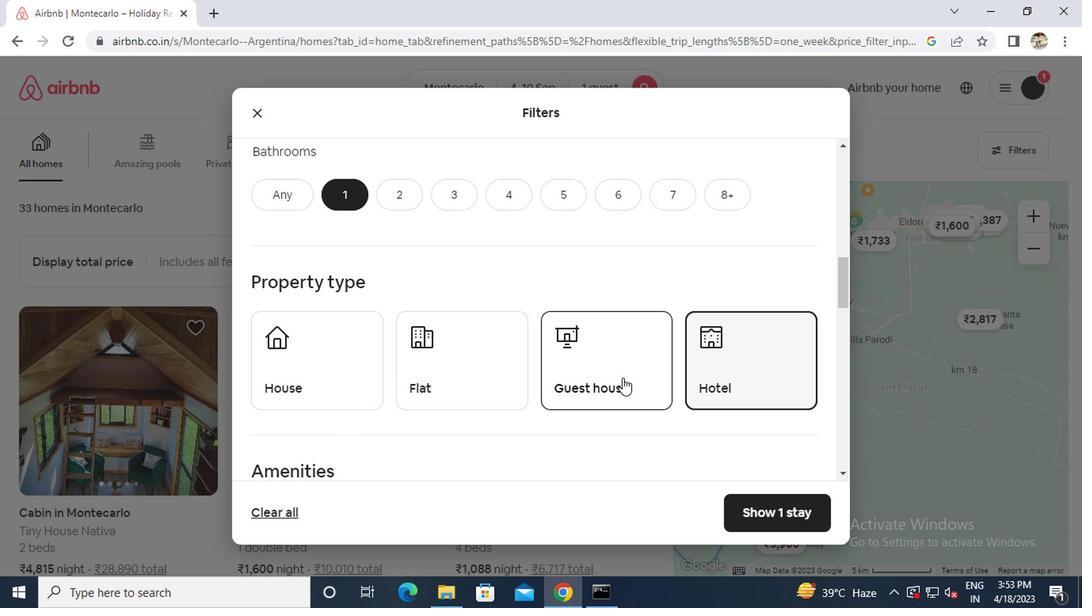 
Action: Mouse scrolled (491, 346) with delta (0, 0)
Screenshot: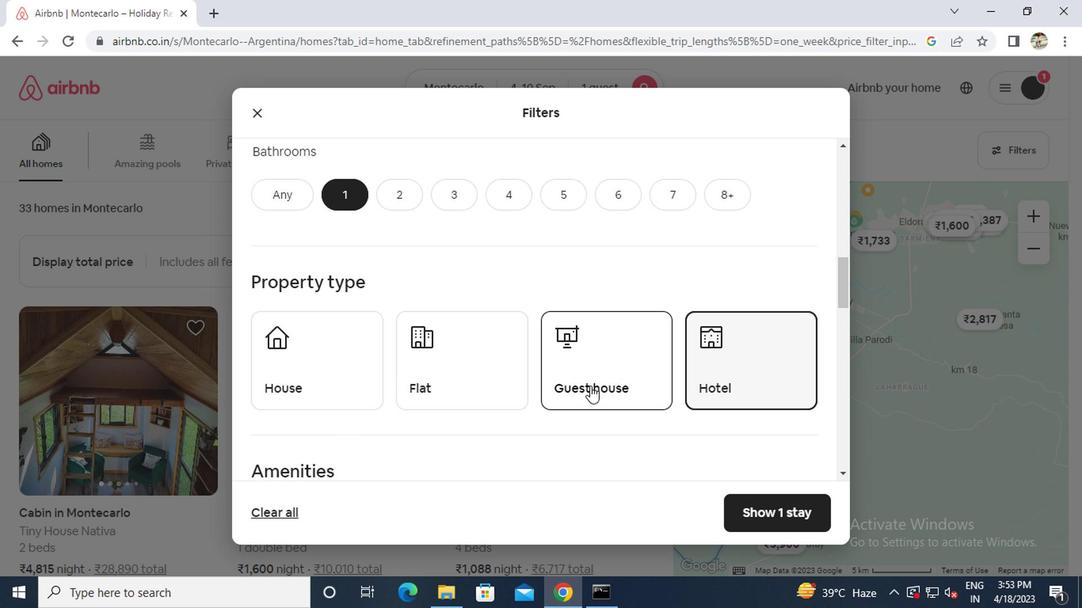 
Action: Mouse scrolled (491, 346) with delta (0, 0)
Screenshot: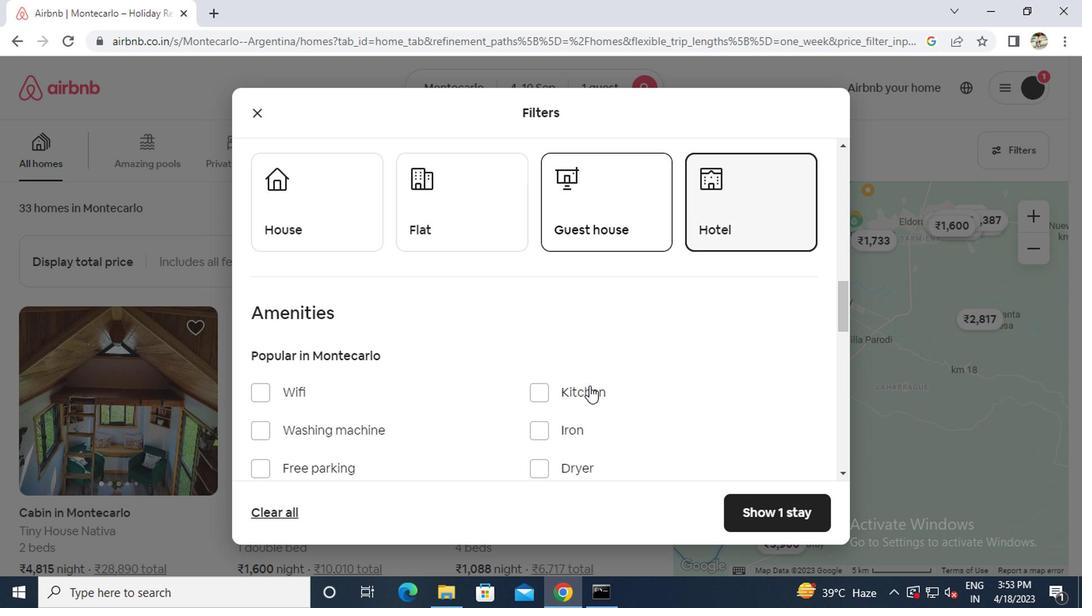 
Action: Mouse scrolled (491, 346) with delta (0, 0)
Screenshot: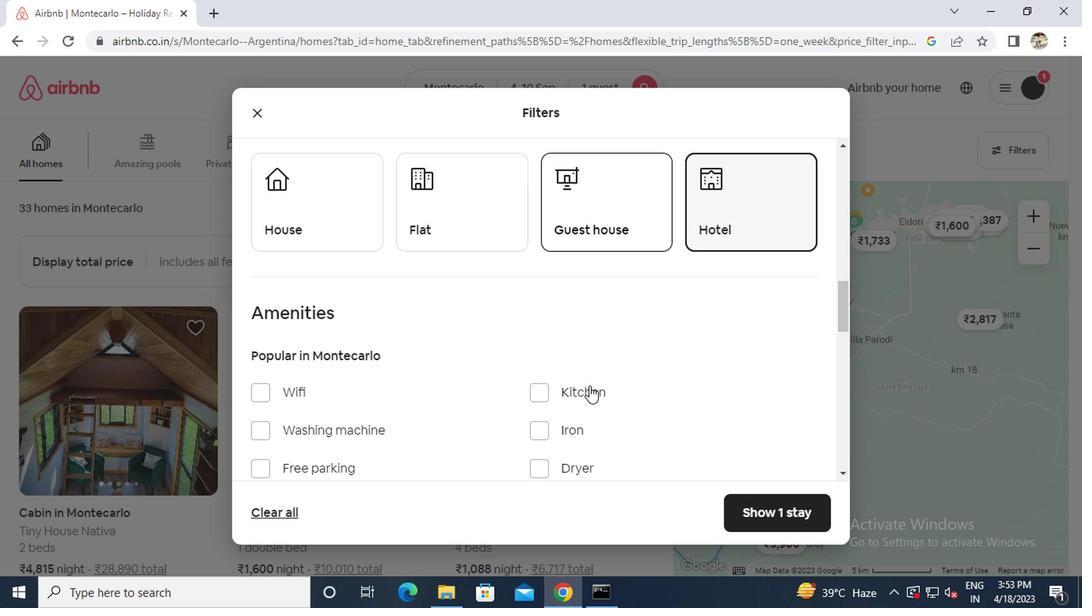
Action: Mouse moved to (440, 341)
Screenshot: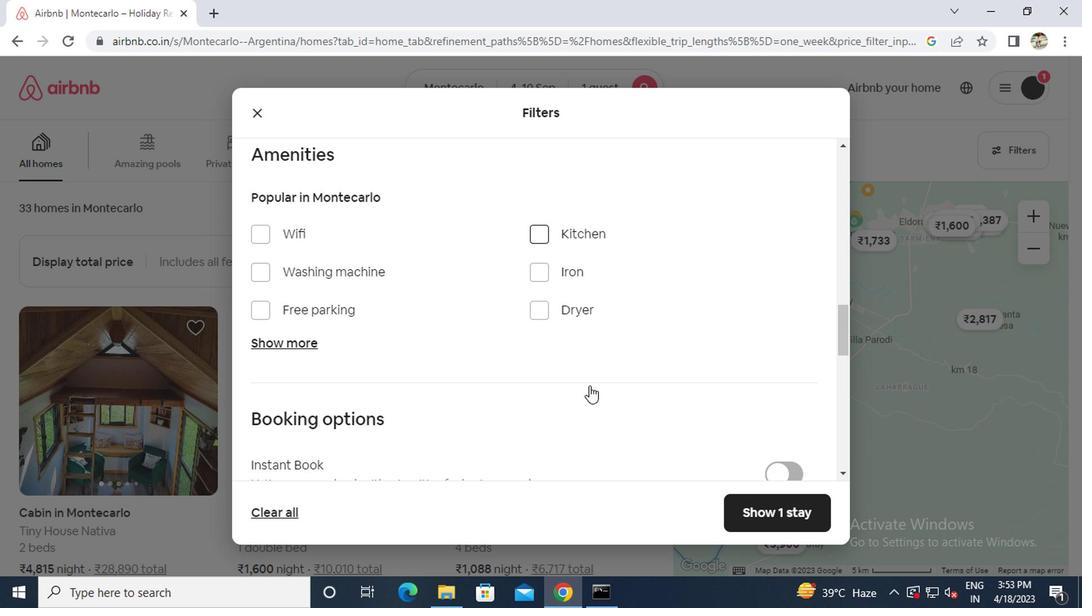 
Action: Mouse scrolled (440, 340) with delta (0, 0)
Screenshot: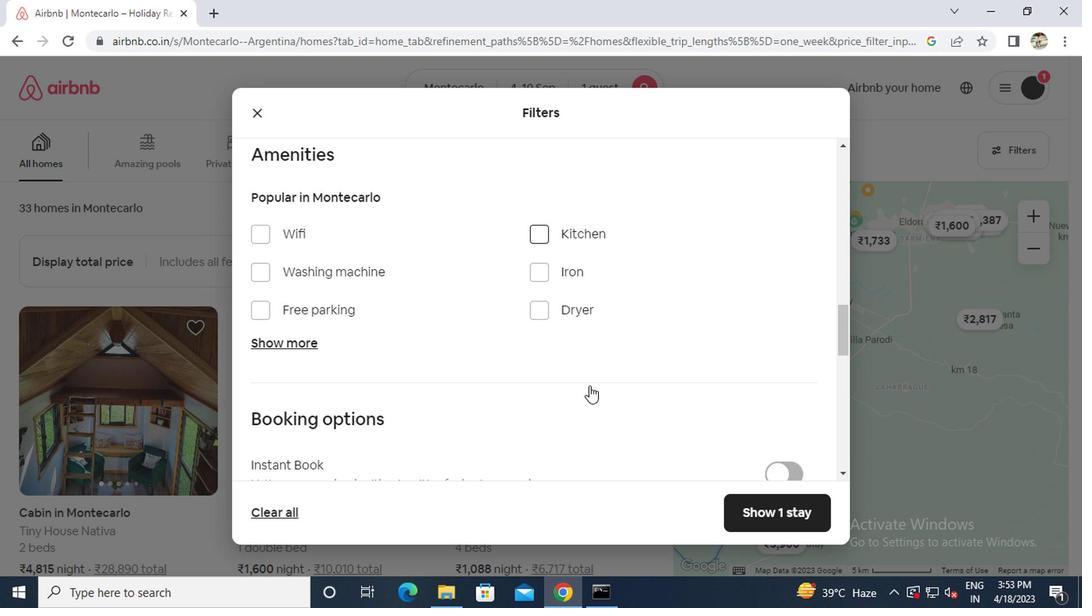 
Action: Mouse moved to (271, 260)
Screenshot: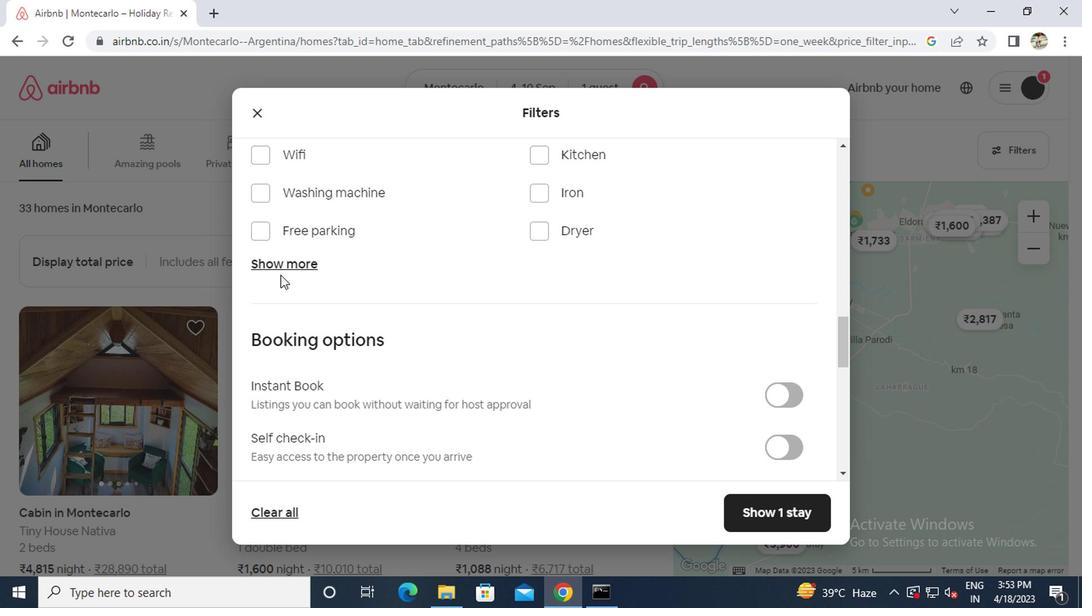 
Action: Mouse pressed left at (271, 260)
Screenshot: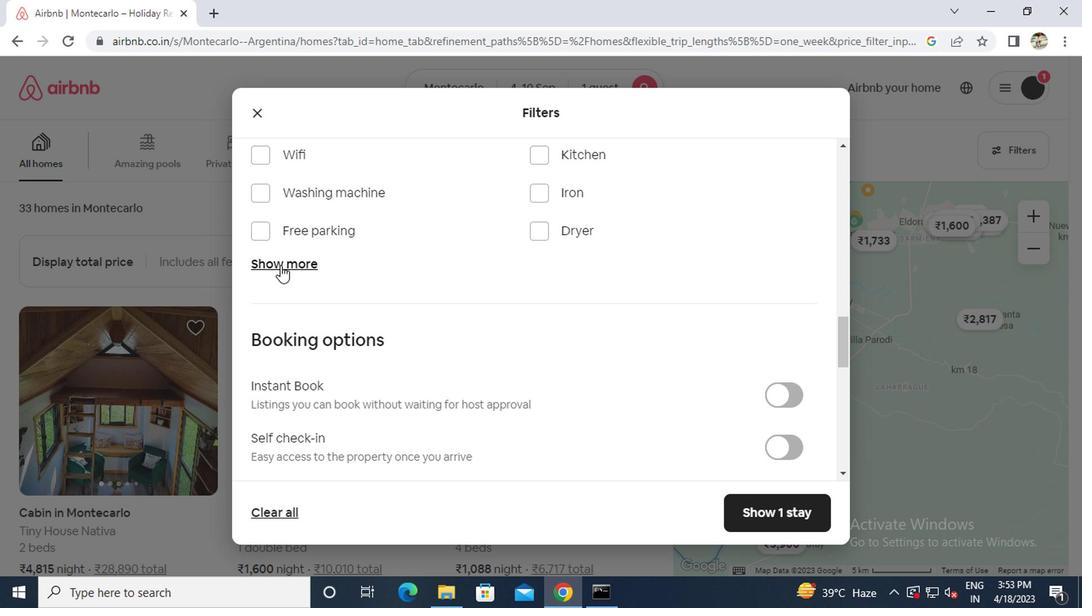 
Action: Mouse moved to (457, 302)
Screenshot: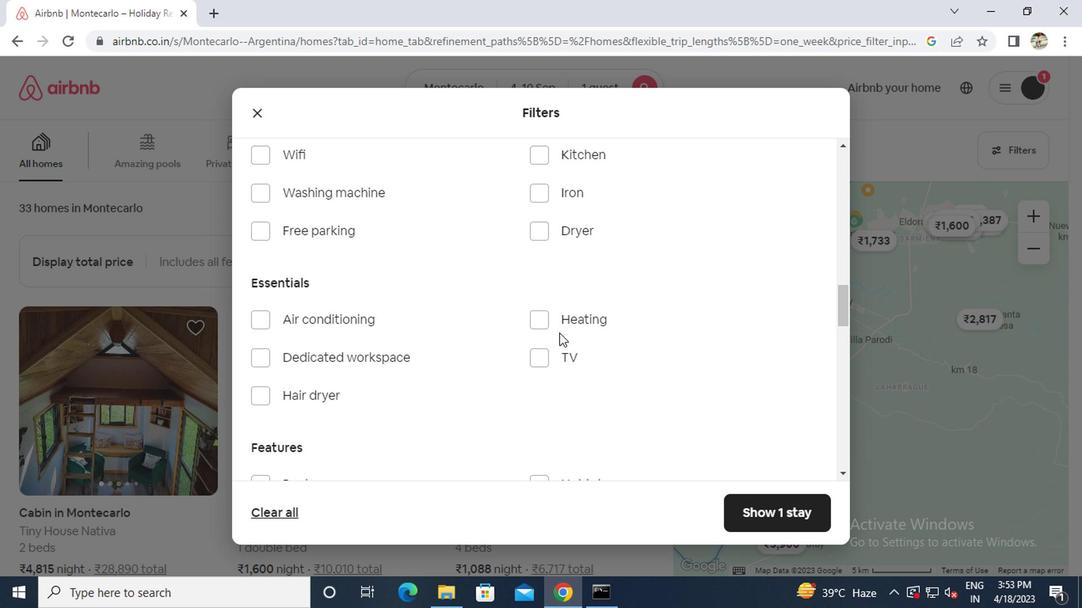 
Action: Mouse pressed left at (457, 302)
Screenshot: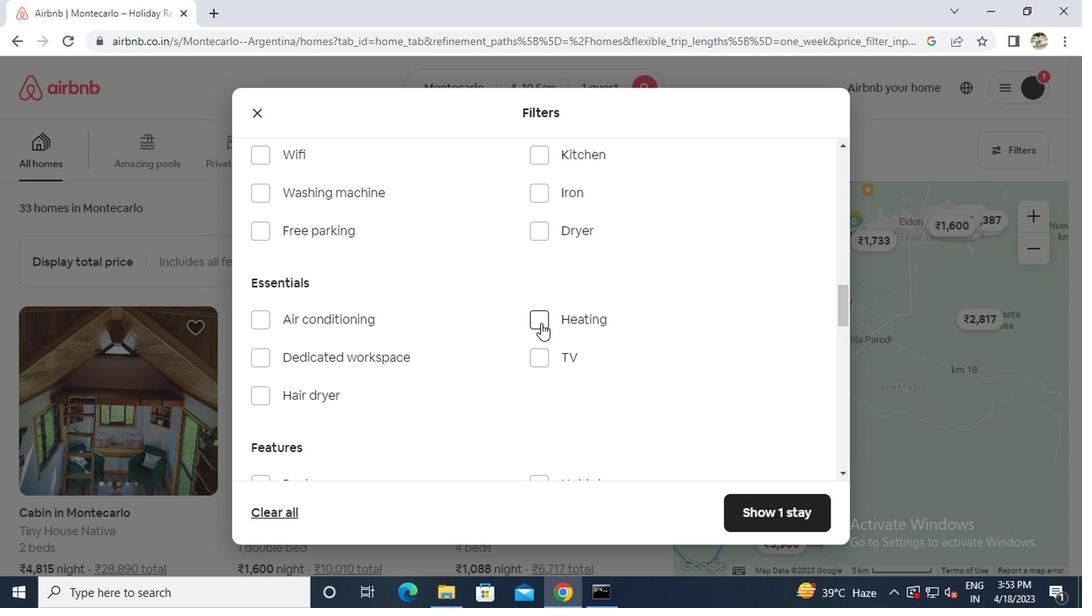 
Action: Mouse scrolled (457, 301) with delta (0, 0)
Screenshot: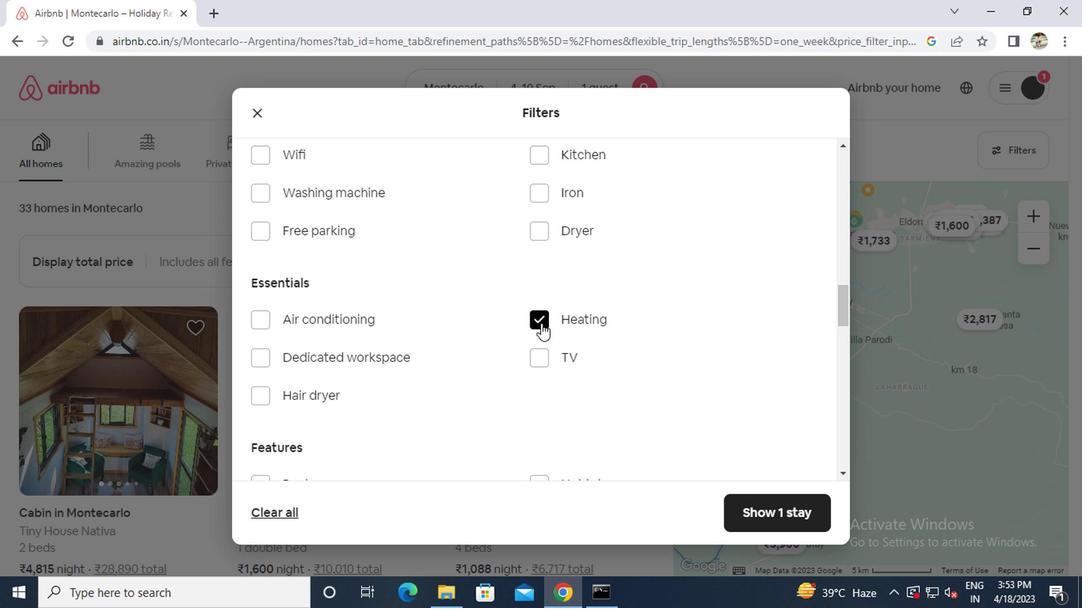 
Action: Mouse scrolled (457, 301) with delta (0, 0)
Screenshot: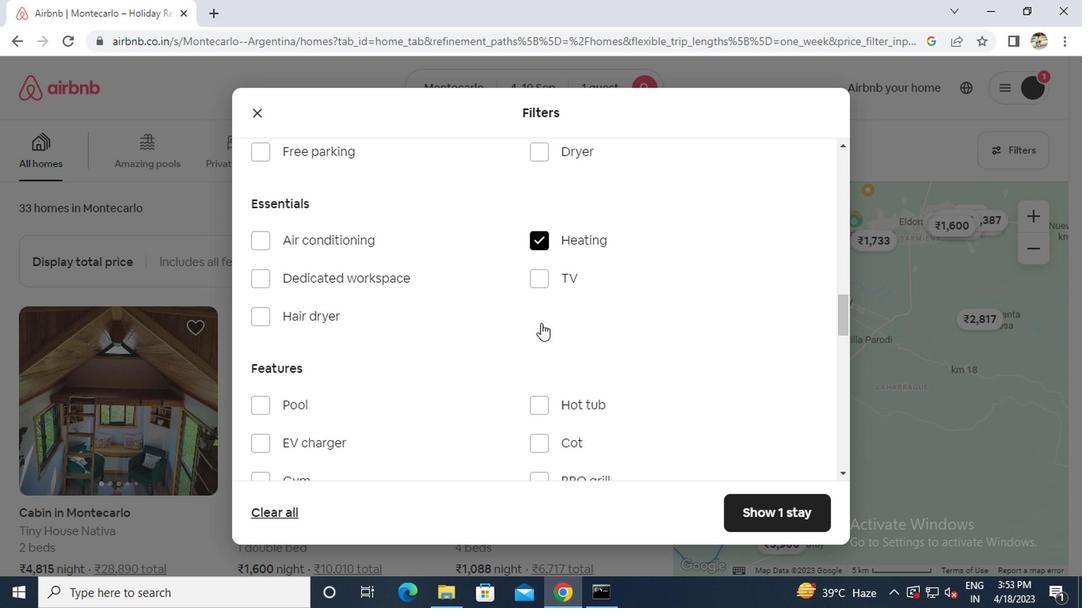 
Action: Mouse scrolled (457, 301) with delta (0, 0)
Screenshot: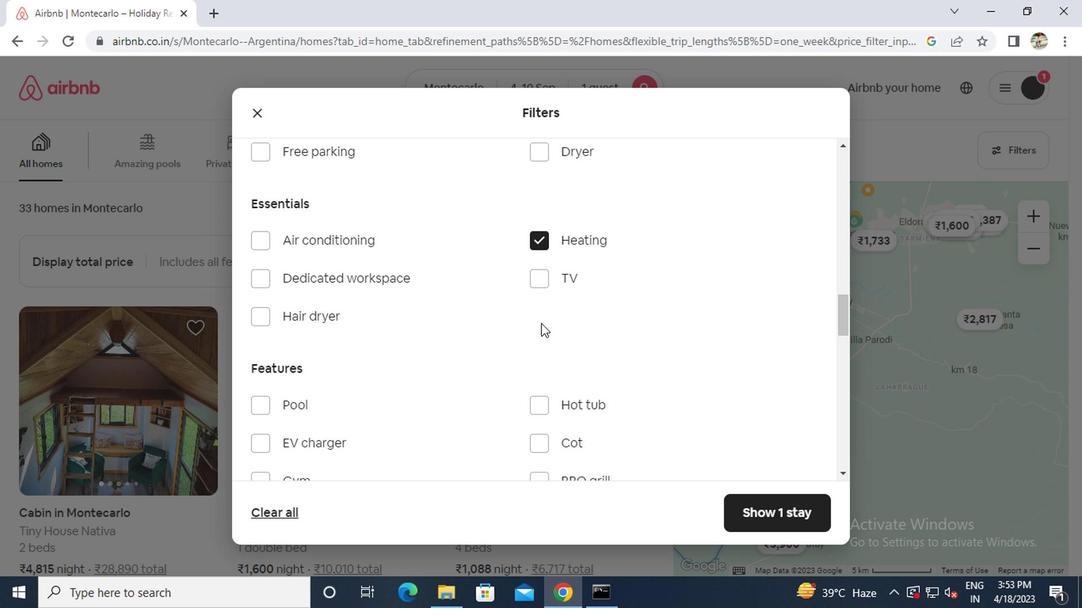 
Action: Mouse moved to (458, 301)
Screenshot: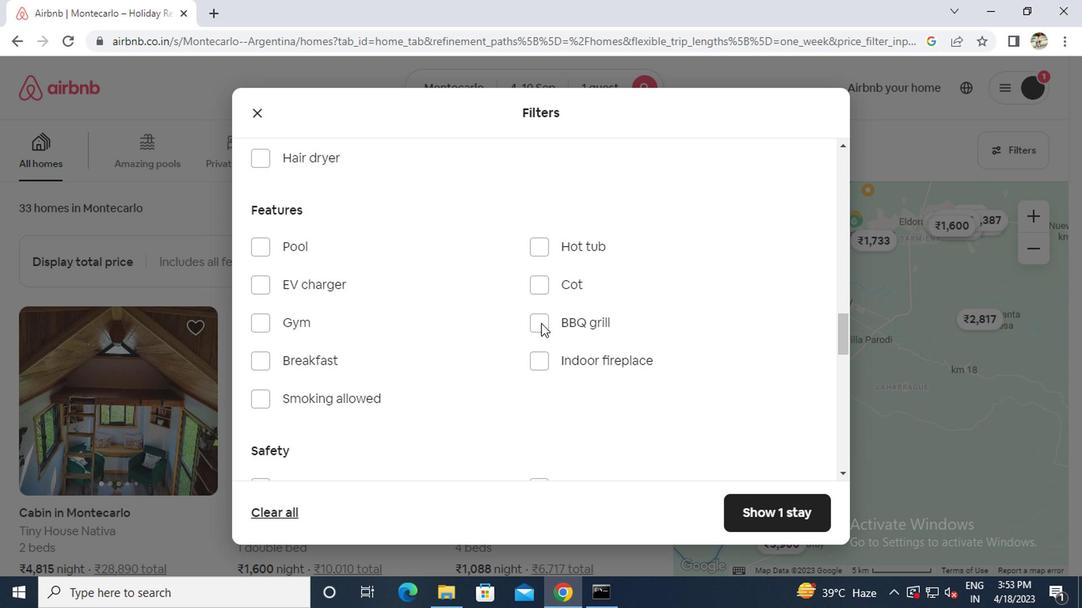 
Action: Mouse scrolled (458, 300) with delta (0, 0)
Screenshot: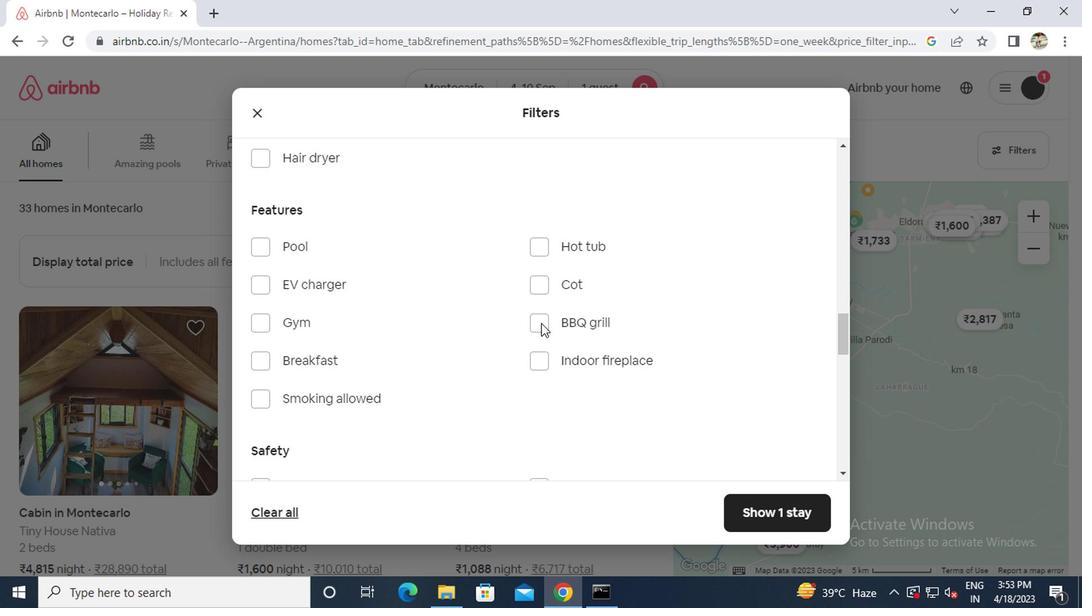 
Action: Mouse scrolled (458, 300) with delta (0, 0)
Screenshot: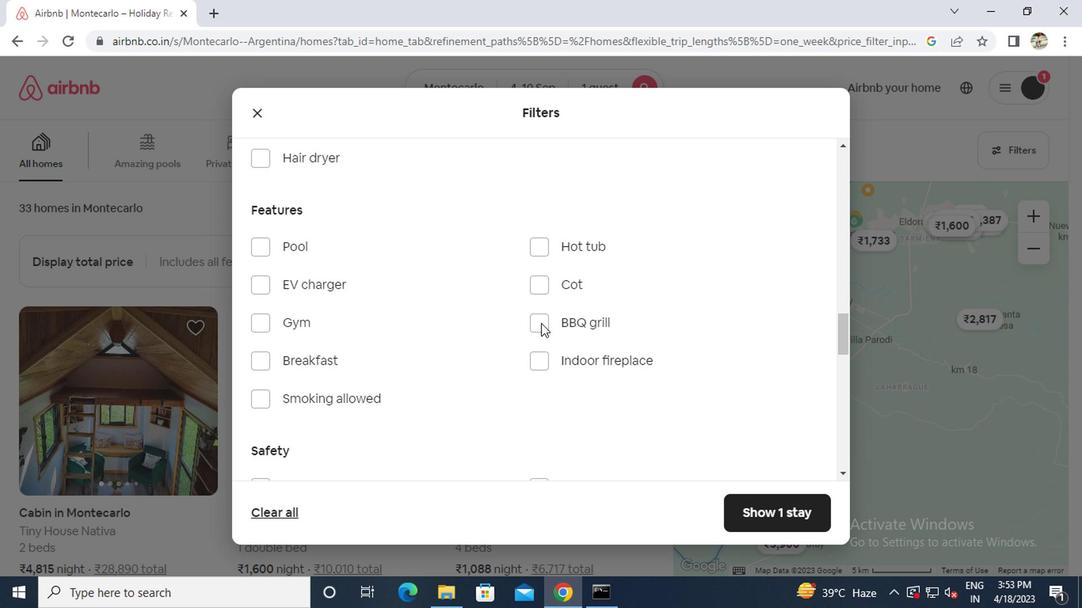 
Action: Mouse scrolled (458, 300) with delta (0, 0)
Screenshot: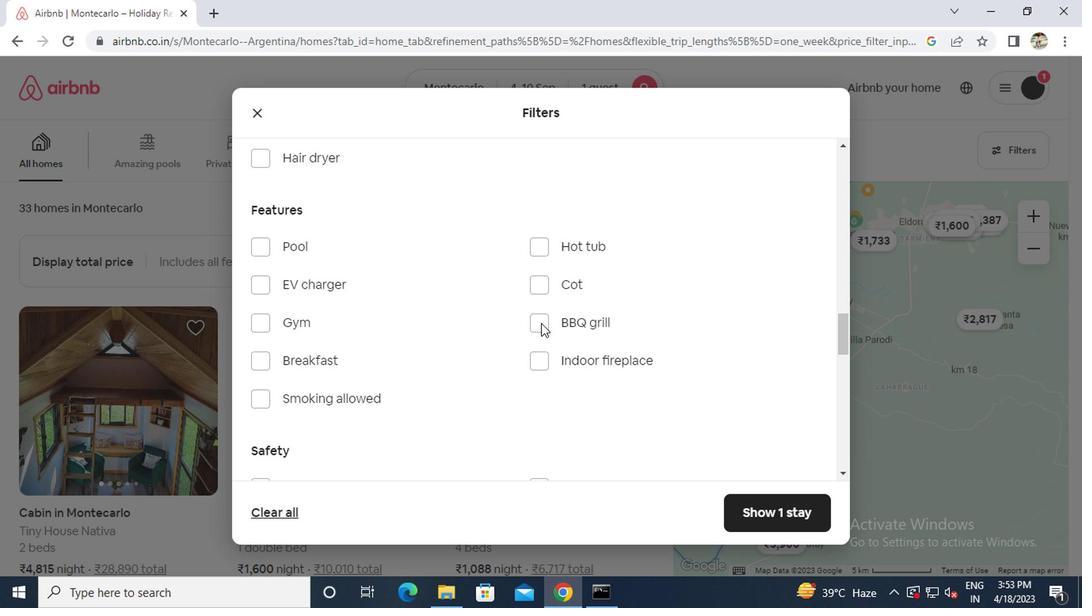 
Action: Mouse moved to (466, 299)
Screenshot: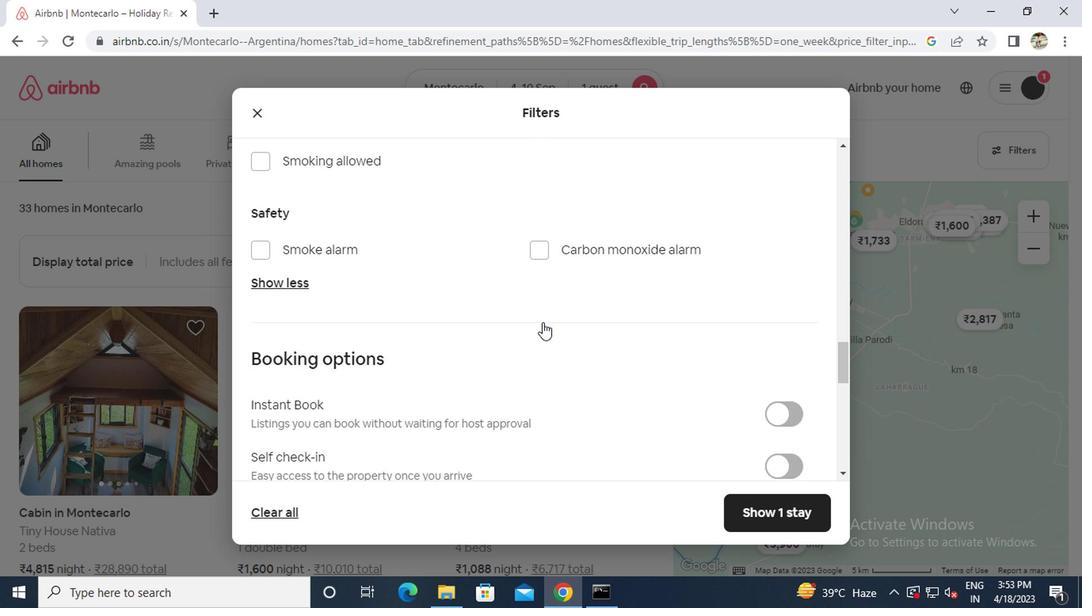 
Action: Mouse scrolled (466, 299) with delta (0, 0)
Screenshot: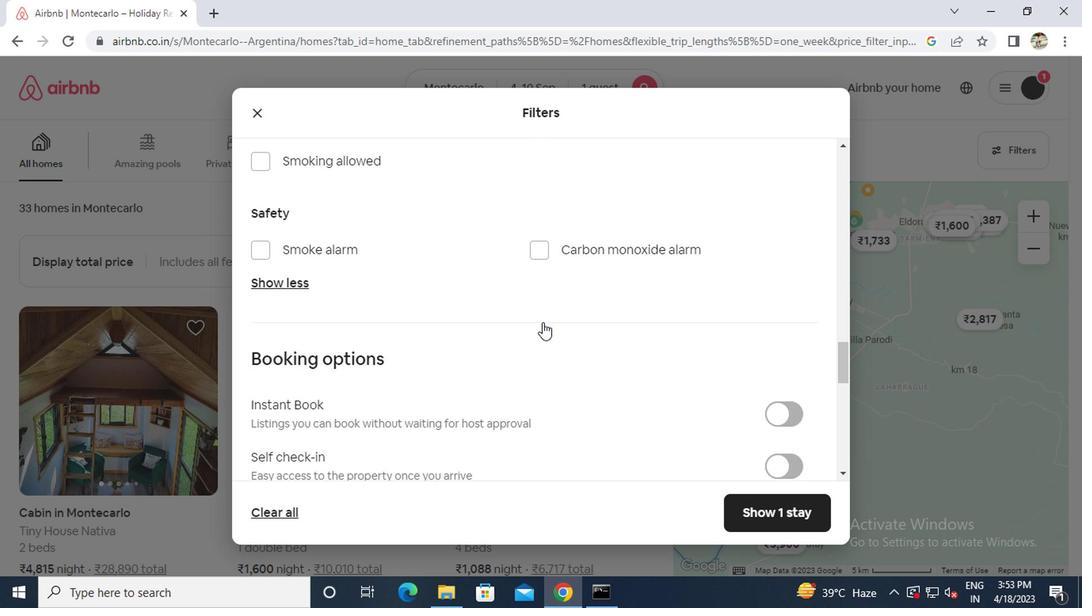 
Action: Mouse scrolled (466, 299) with delta (0, 0)
Screenshot: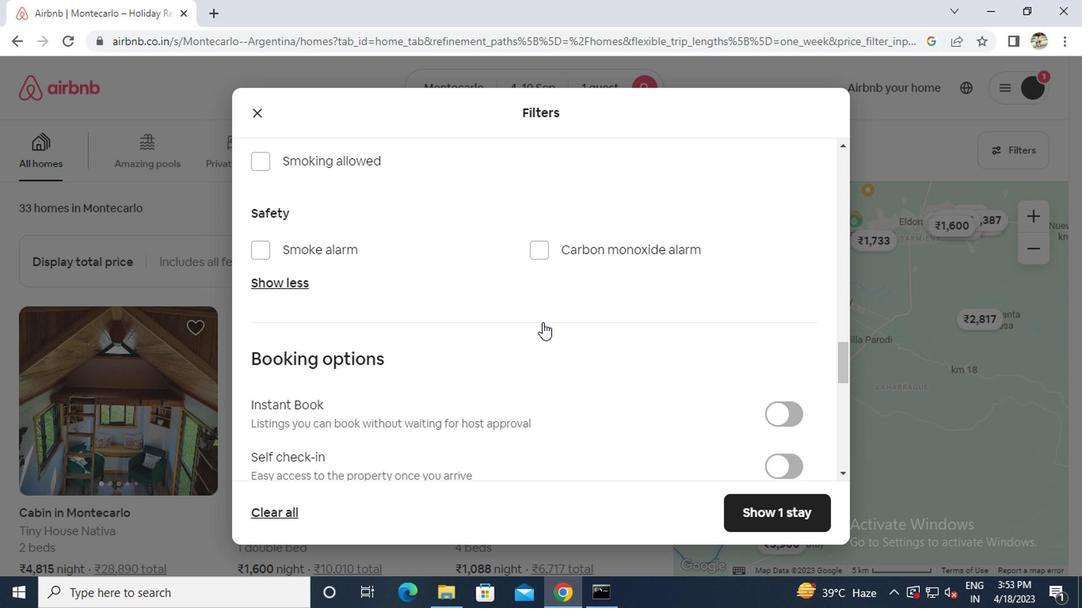 
Action: Mouse scrolled (466, 299) with delta (0, 0)
Screenshot: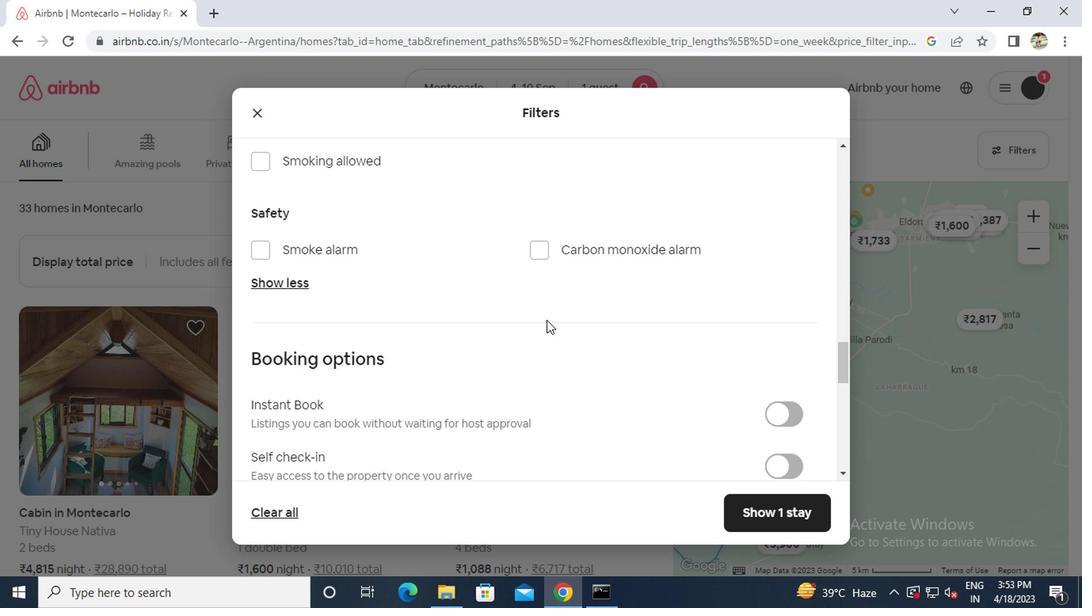 
Action: Mouse moved to (620, 238)
Screenshot: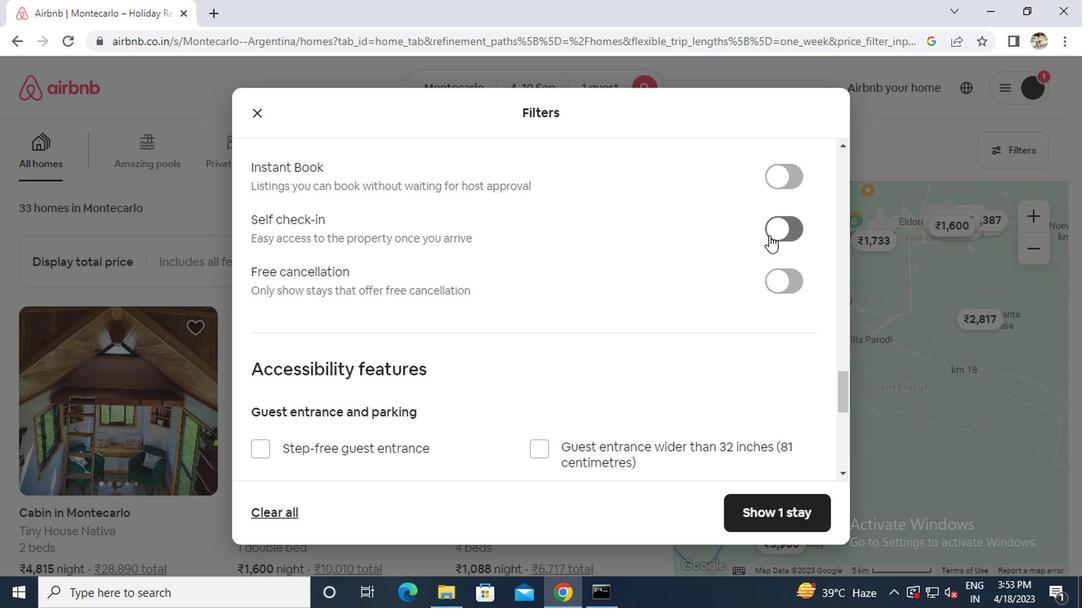 
Action: Mouse pressed left at (620, 238)
Screenshot: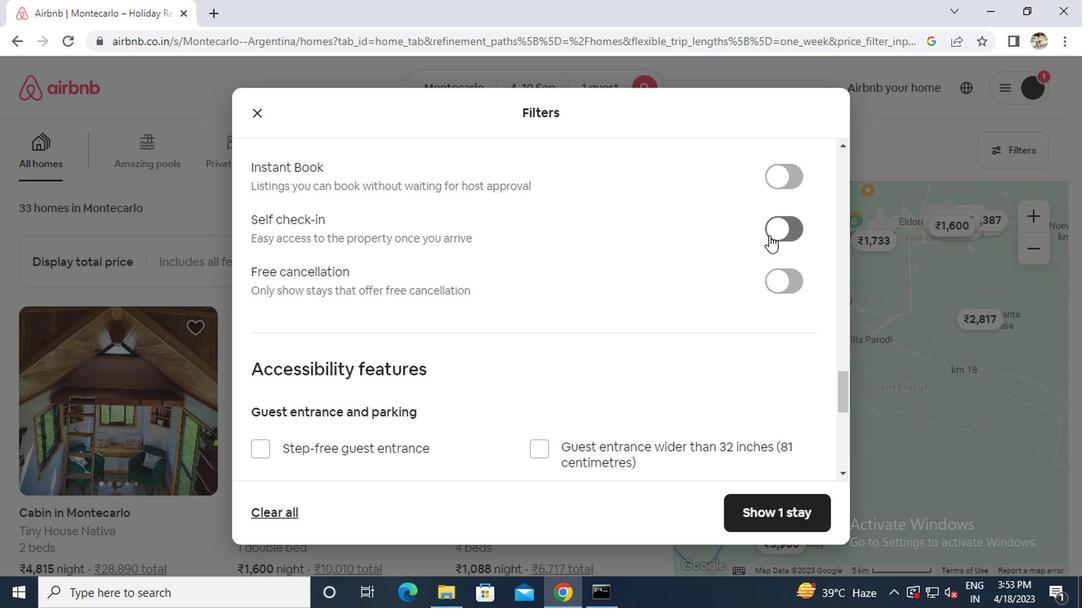 
Action: Mouse moved to (456, 297)
Screenshot: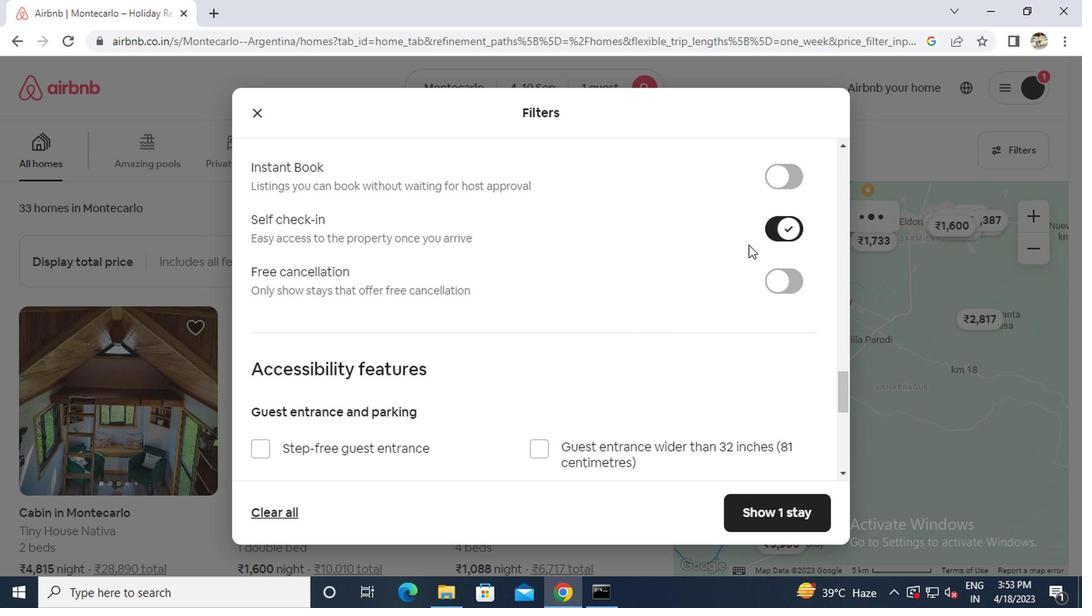 
Action: Mouse scrolled (456, 296) with delta (0, 0)
Screenshot: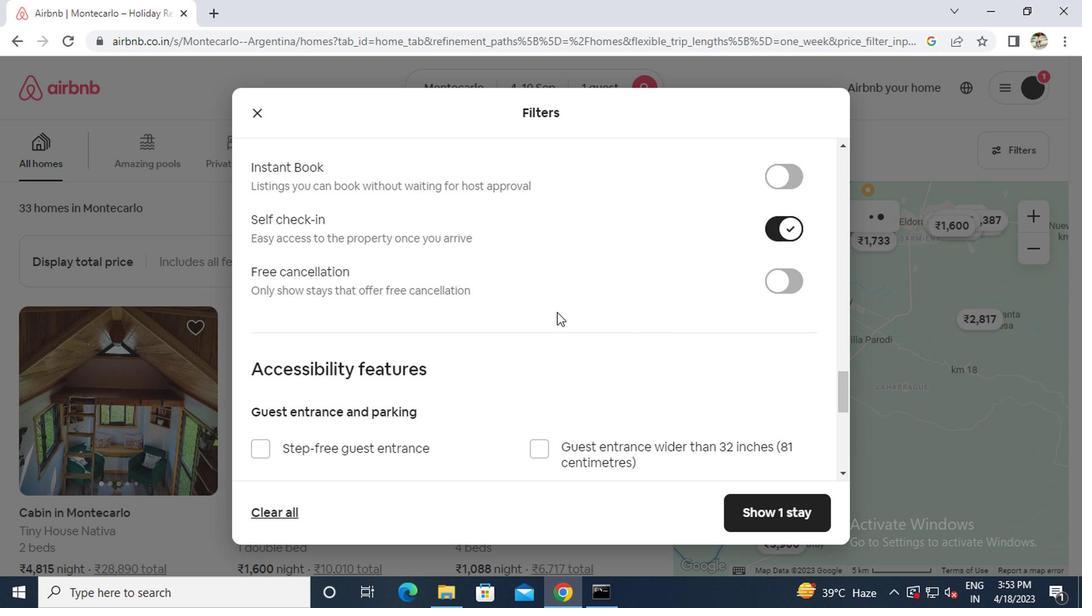 
Action: Mouse scrolled (456, 296) with delta (0, 0)
Screenshot: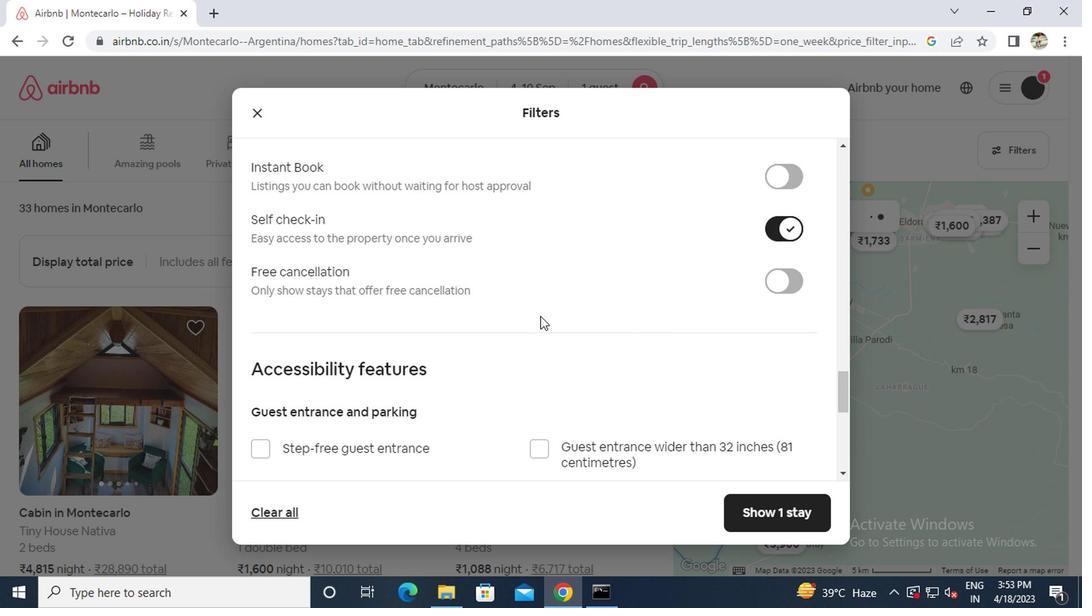 
Action: Mouse scrolled (456, 296) with delta (0, 0)
Screenshot: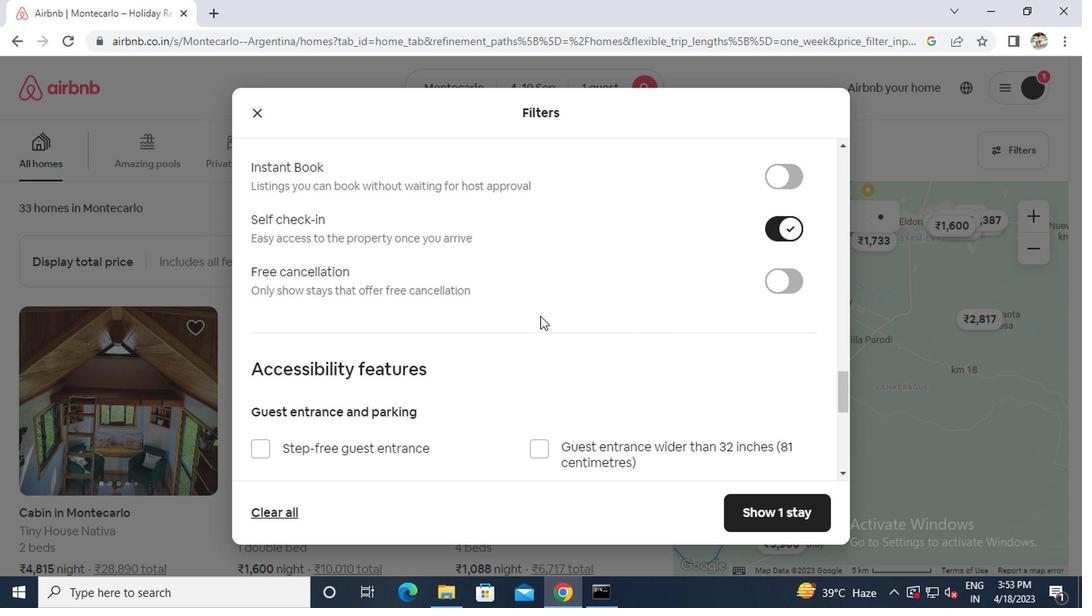 
Action: Mouse scrolled (456, 296) with delta (0, 0)
Screenshot: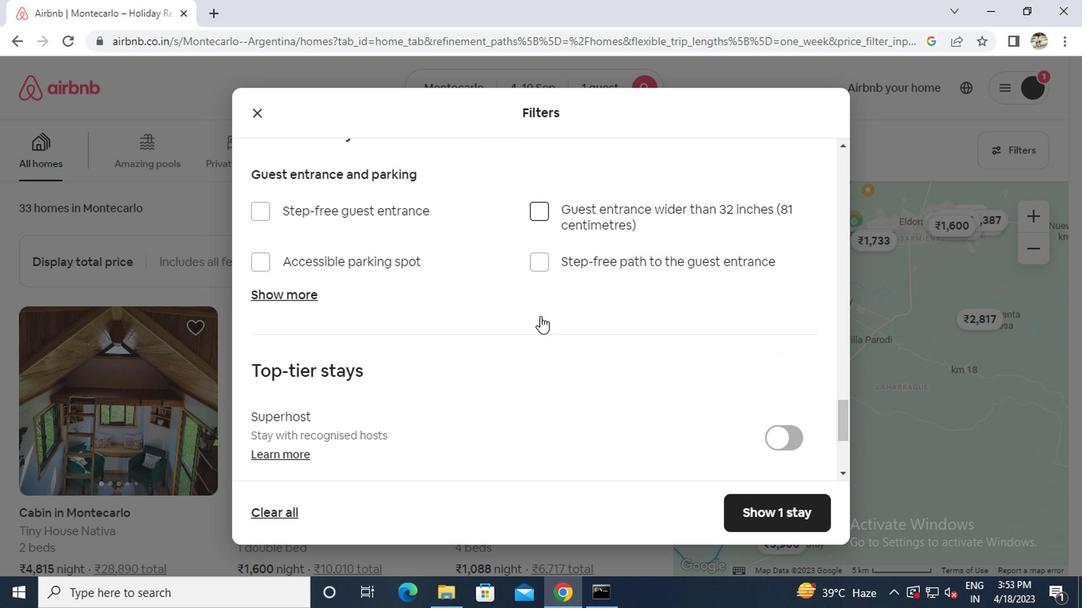 
Action: Mouse scrolled (456, 296) with delta (0, 0)
Screenshot: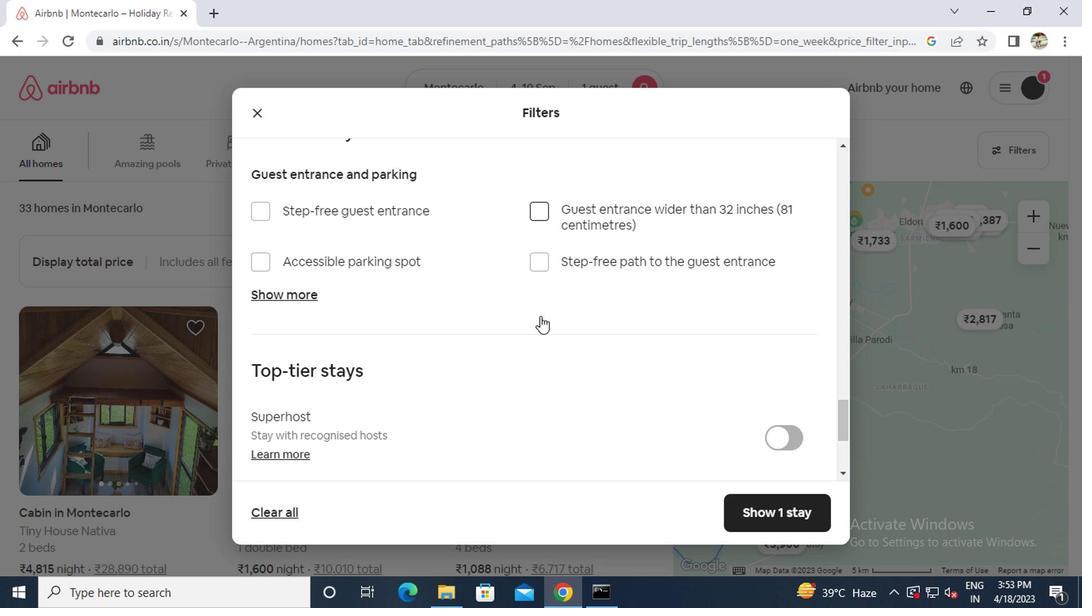 
Action: Mouse scrolled (456, 296) with delta (0, 0)
Screenshot: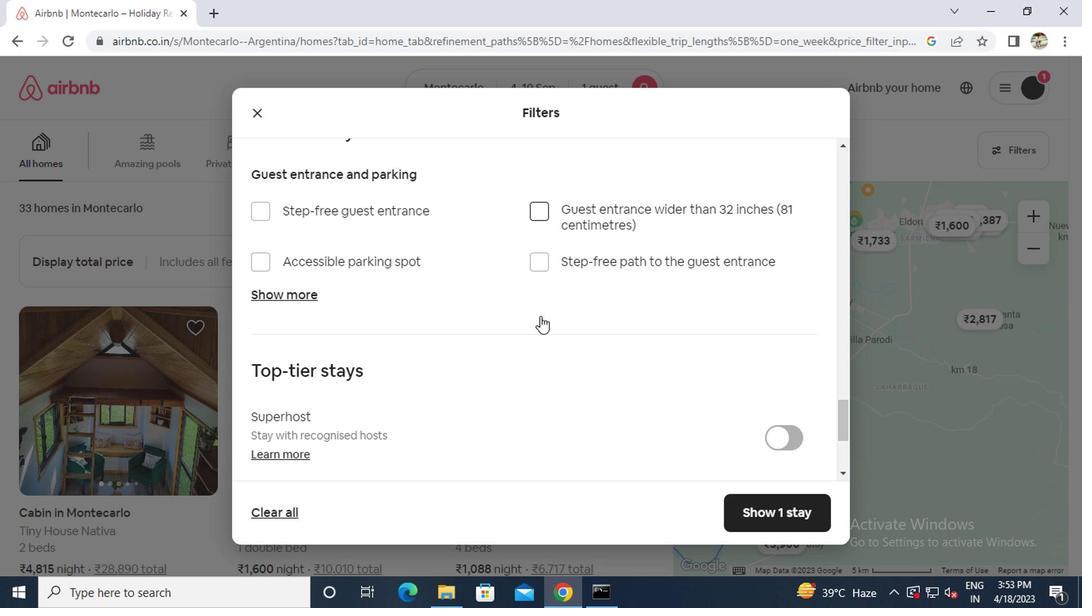 
Action: Mouse scrolled (456, 296) with delta (0, 0)
Screenshot: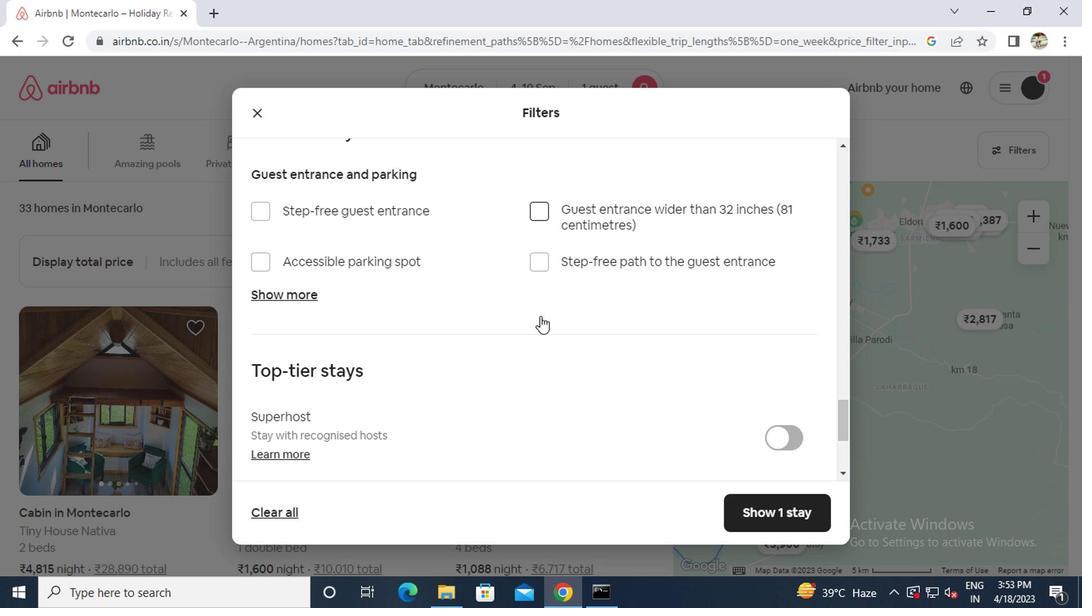 
Action: Mouse scrolled (456, 296) with delta (0, 0)
Screenshot: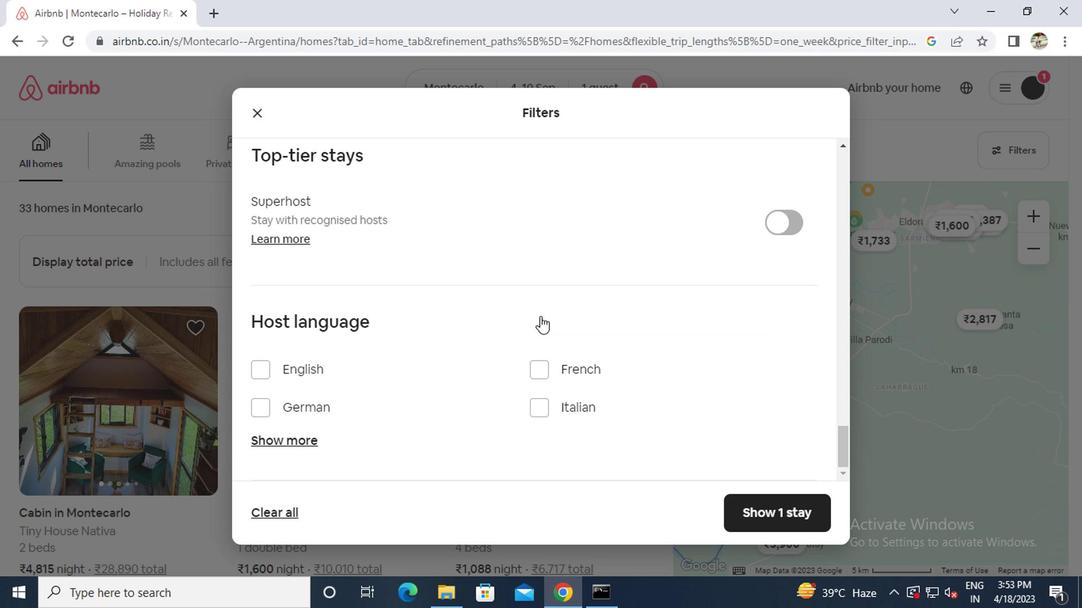 
Action: Mouse scrolled (456, 296) with delta (0, 0)
Screenshot: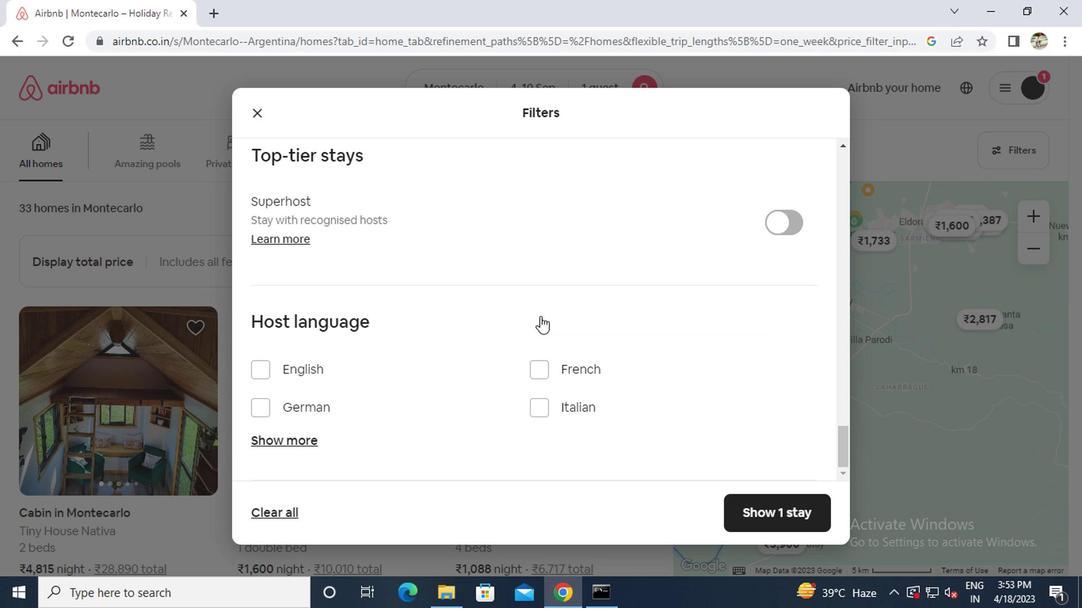 
Action: Mouse moved to (276, 336)
Screenshot: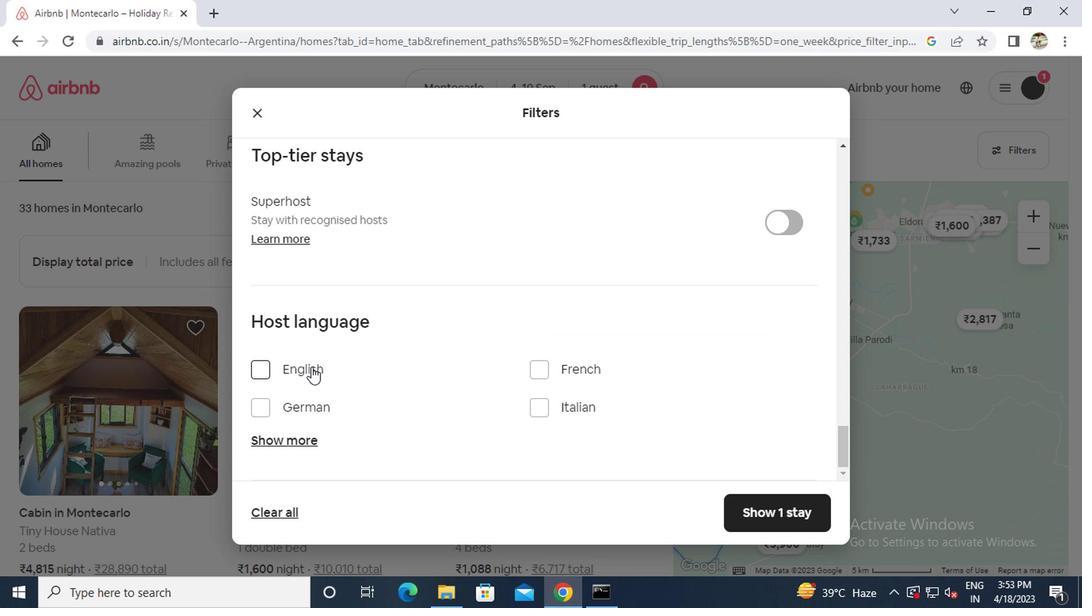 
Action: Mouse pressed left at (276, 336)
Screenshot: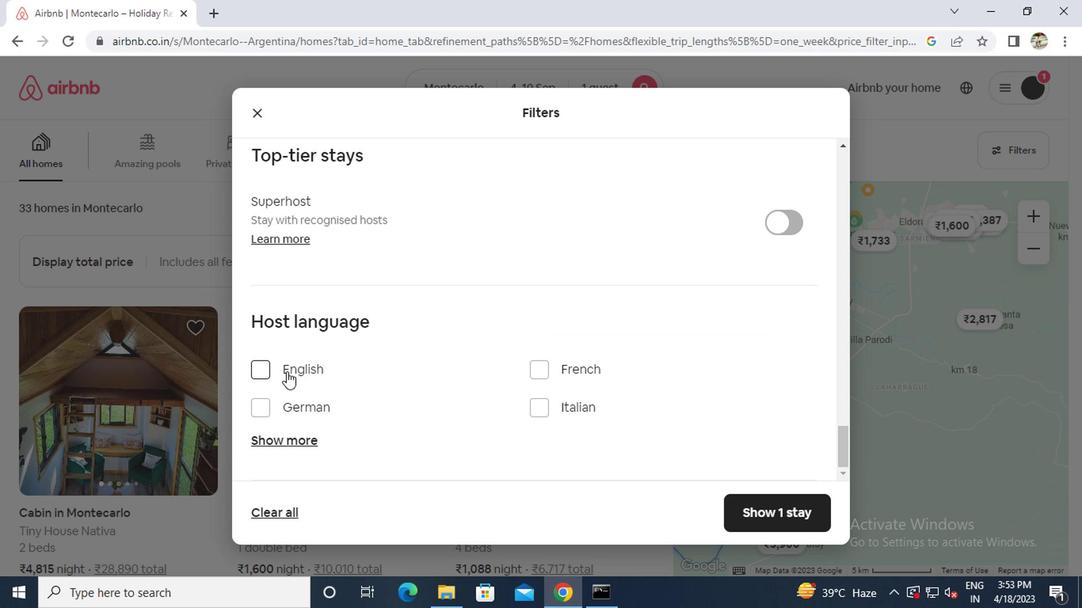 
Action: Mouse moved to (611, 428)
Screenshot: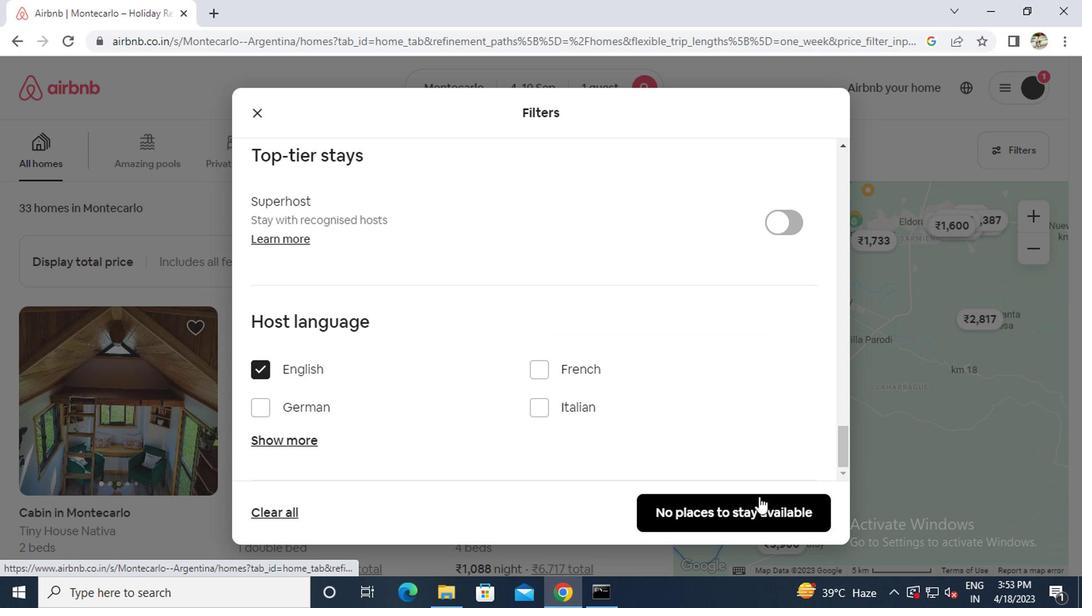 
Action: Mouse pressed left at (611, 428)
Screenshot: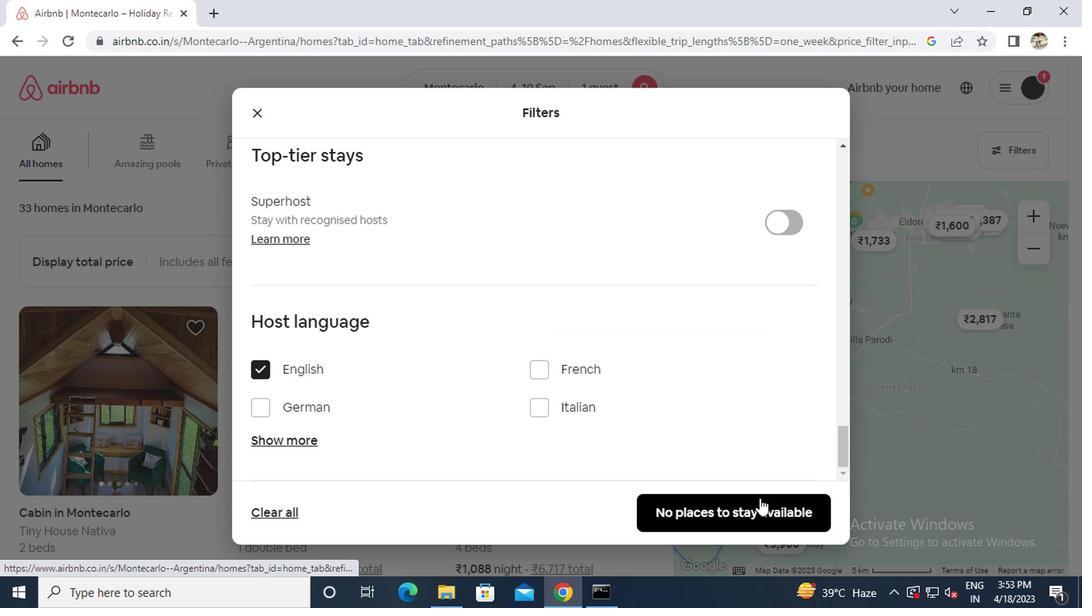 
